 Task: Search one way flight ticket for 4 adults, 2 children, 2 infants in seat and 1 infant on lap in economy from Prescott: Prescott Municipal Airport (ernest A. Love Field) to Gillette: Gillette Campbell County Airport on 5-1-2023. Choice of flights is Emirates. Number of bags: 1 carry on bag. Price is upto 109000. Outbound departure time preference is 21:00.
Action: Mouse moved to (233, 215)
Screenshot: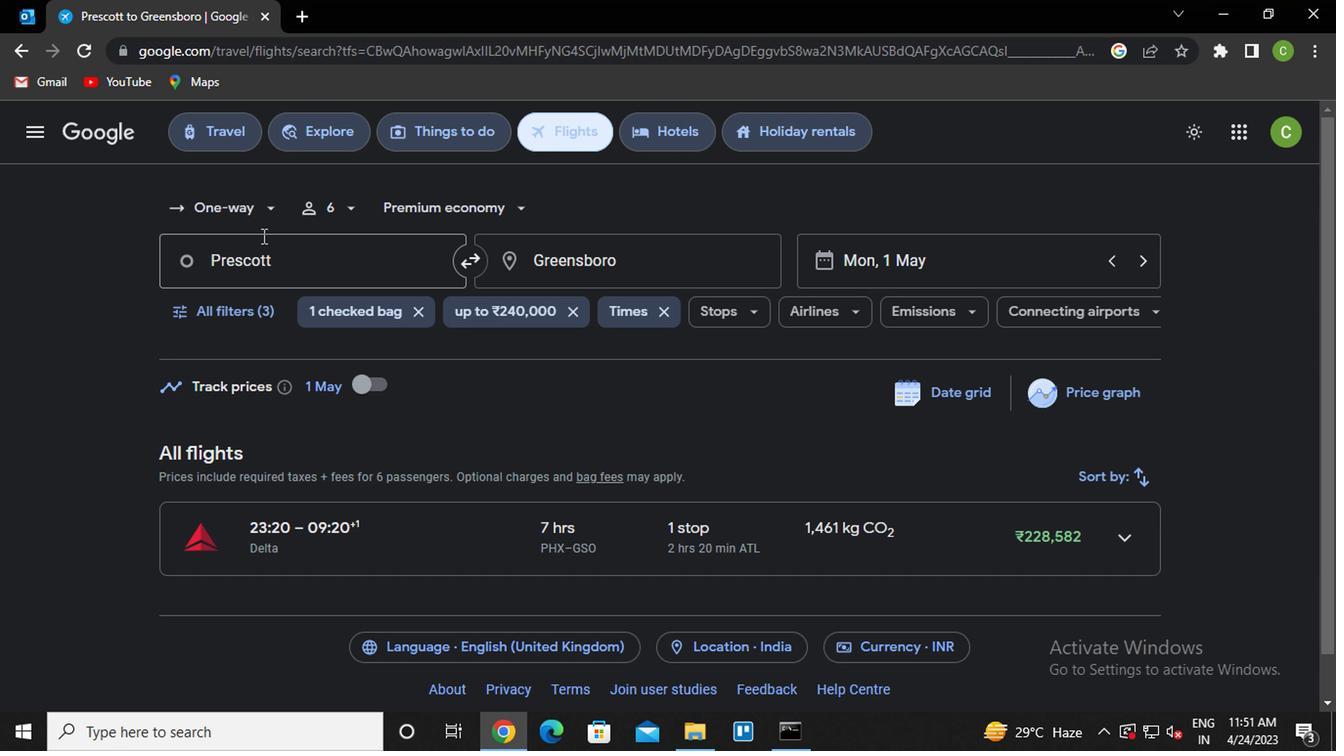 
Action: Mouse pressed left at (233, 215)
Screenshot: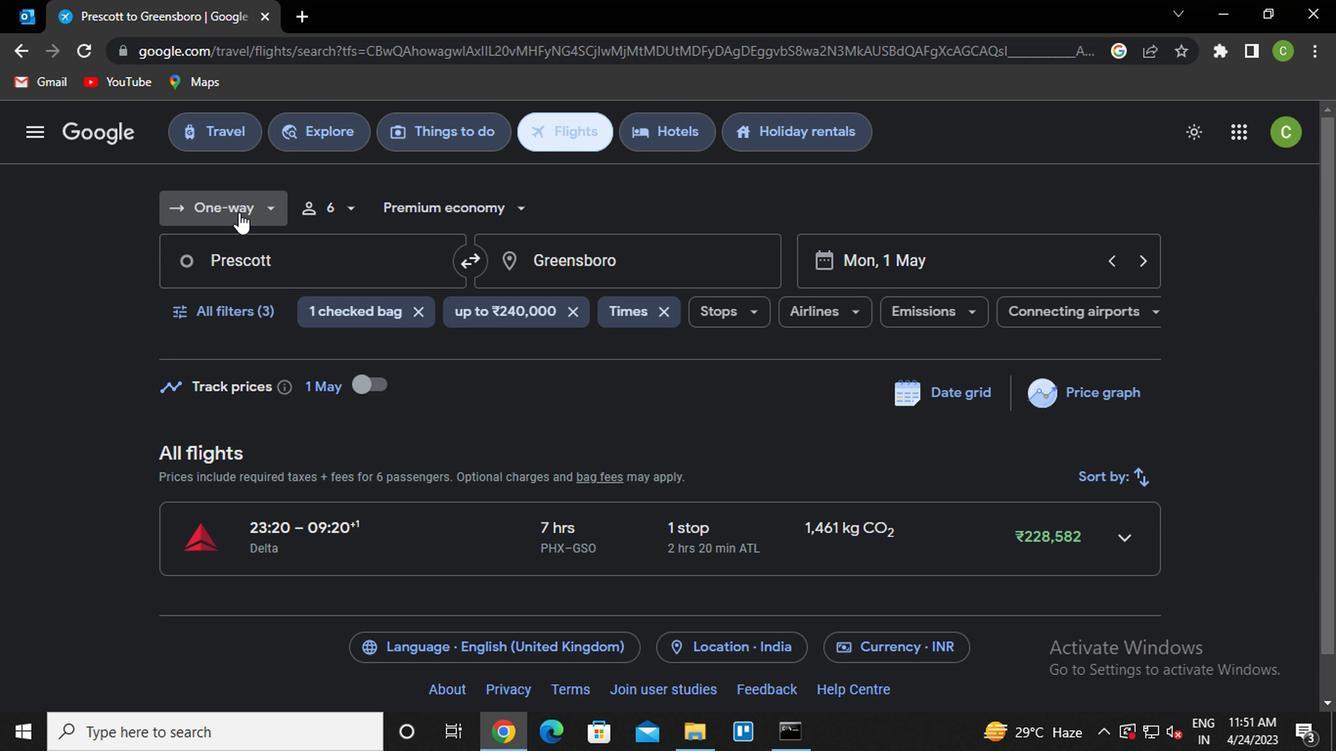 
Action: Mouse moved to (236, 288)
Screenshot: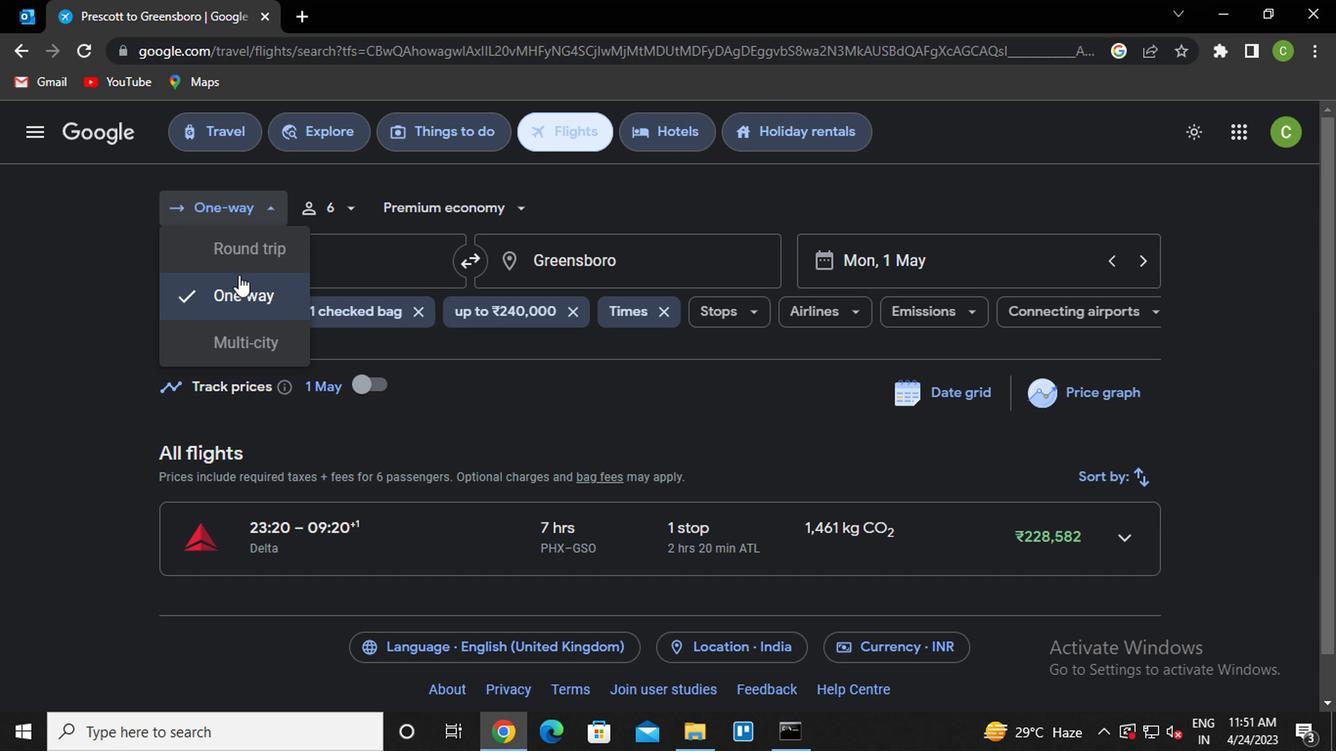 
Action: Mouse pressed left at (236, 288)
Screenshot: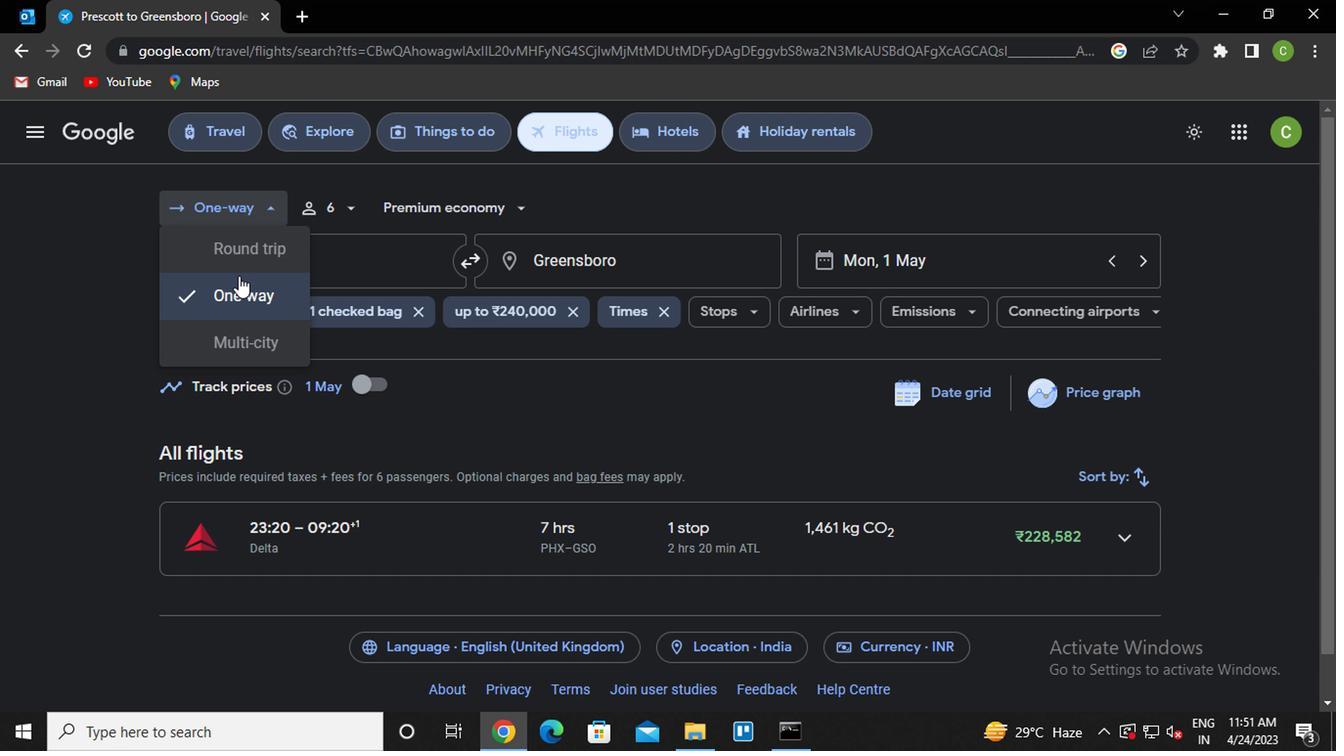
Action: Mouse moved to (337, 206)
Screenshot: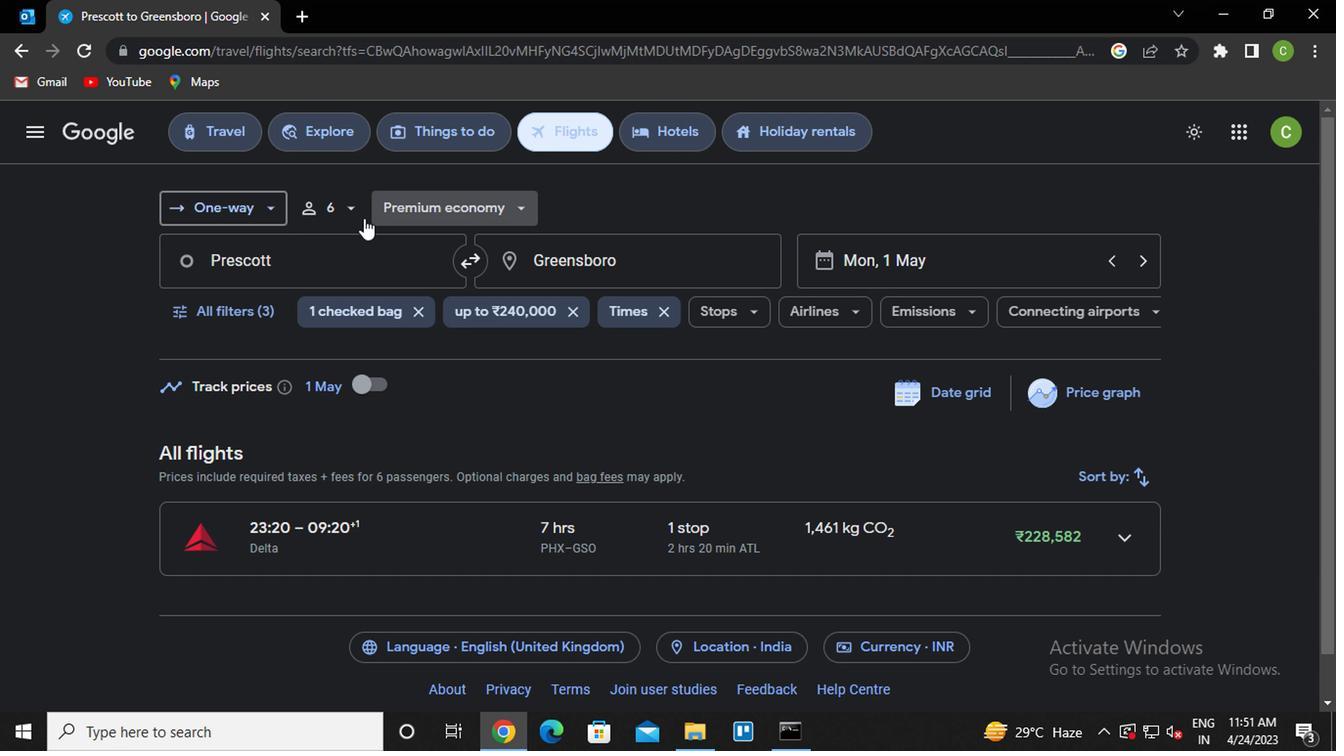 
Action: Mouse pressed left at (337, 206)
Screenshot: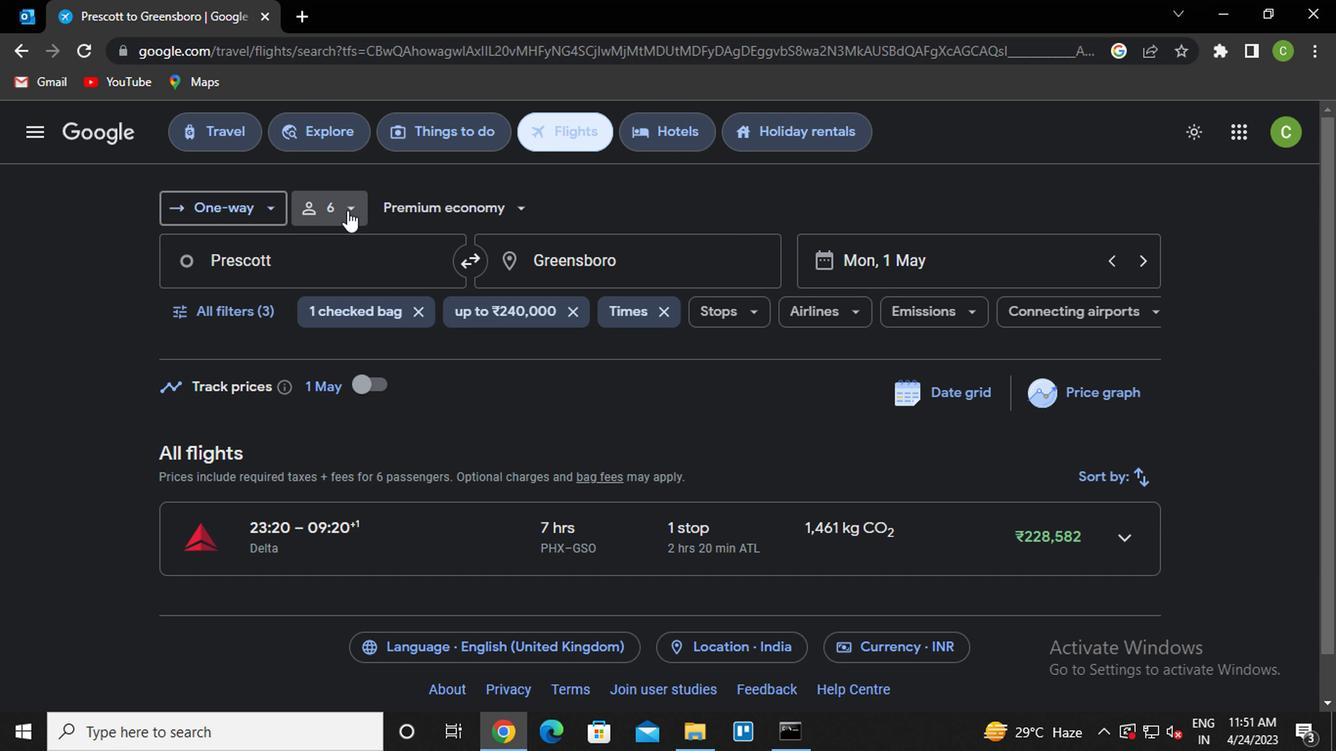 
Action: Mouse moved to (491, 263)
Screenshot: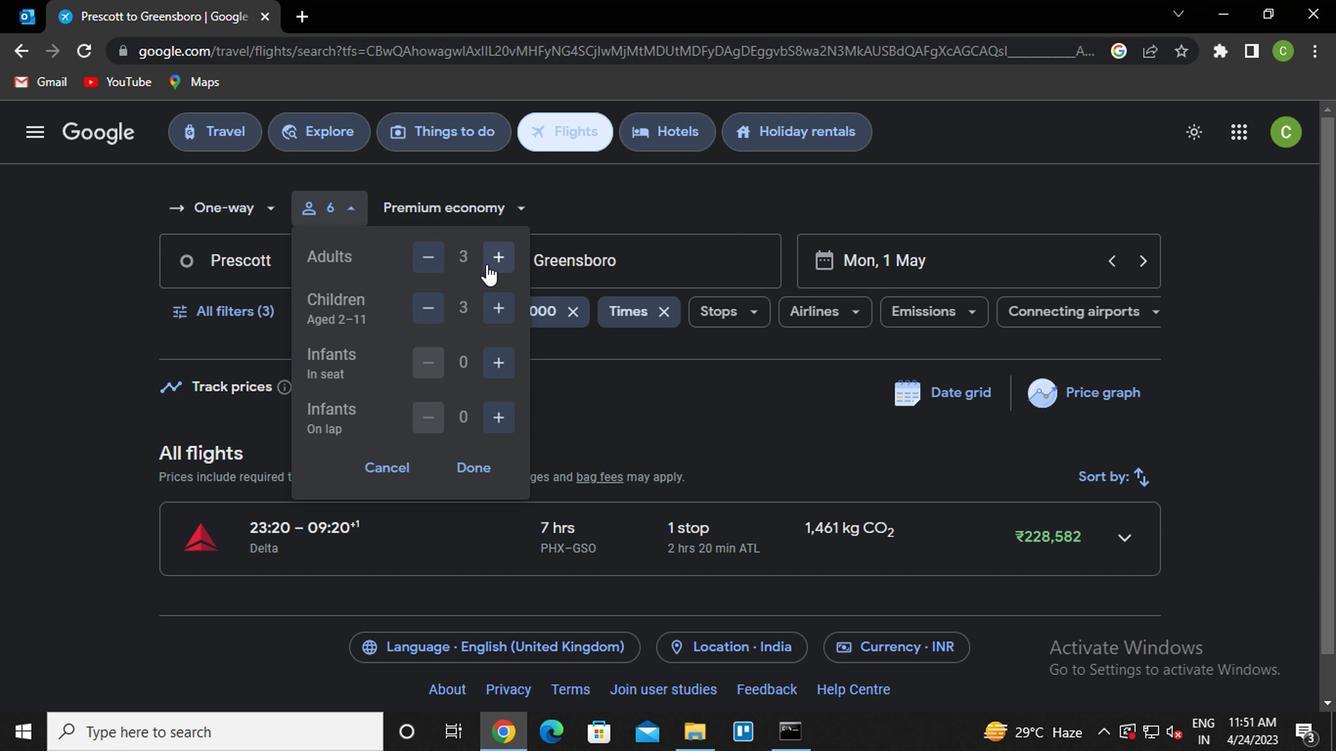 
Action: Mouse pressed left at (491, 263)
Screenshot: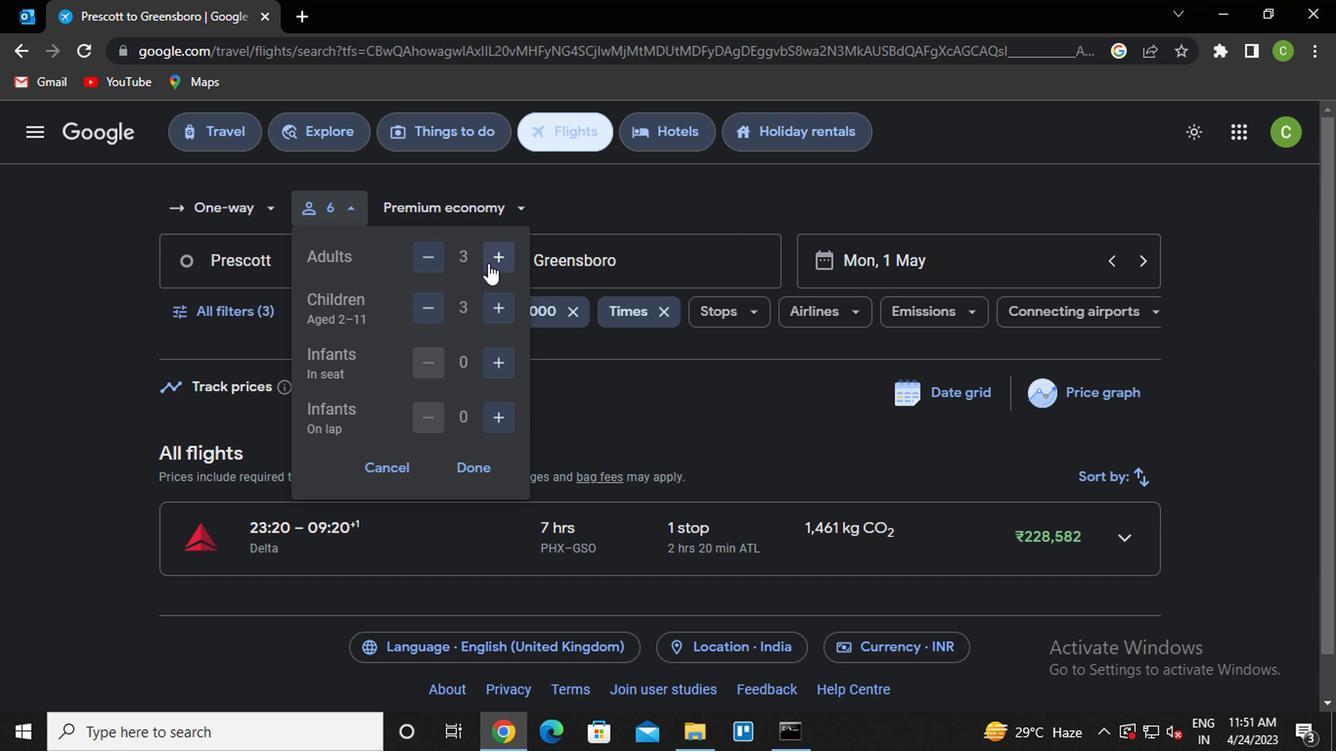 
Action: Mouse moved to (433, 311)
Screenshot: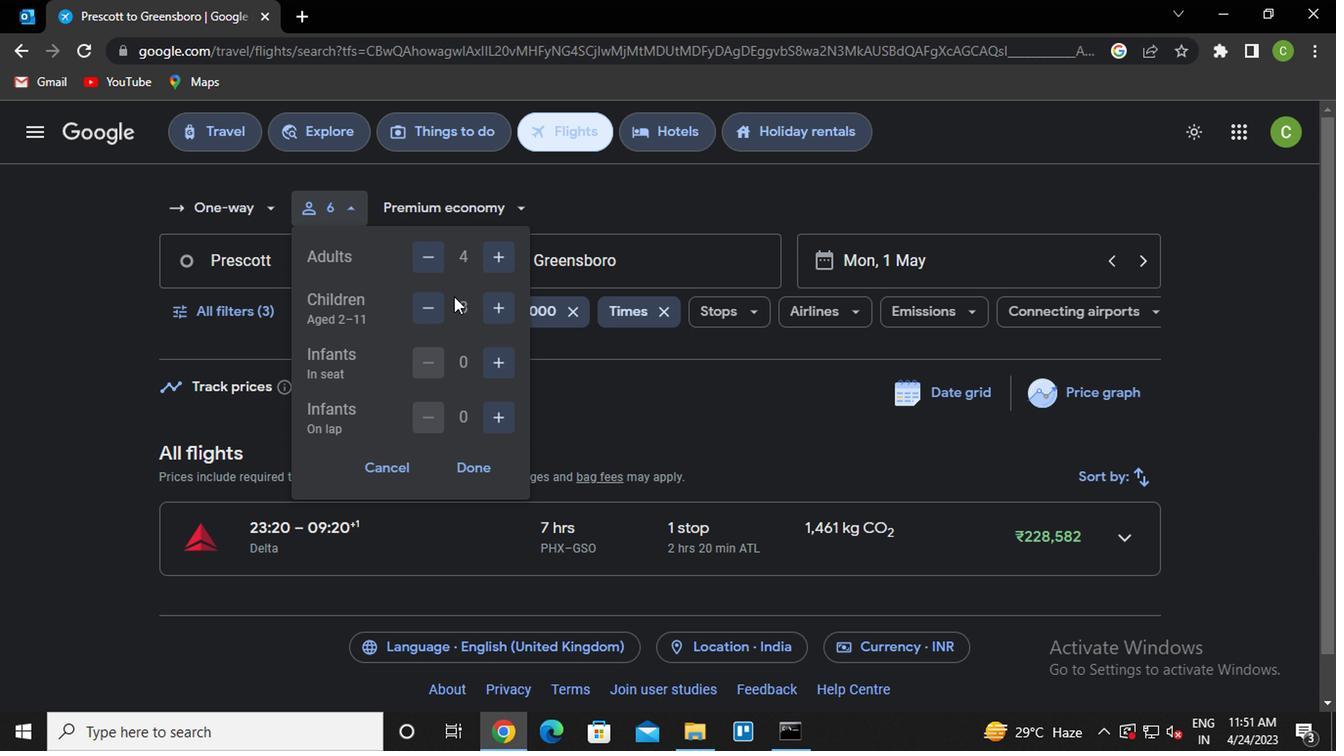 
Action: Mouse pressed left at (433, 311)
Screenshot: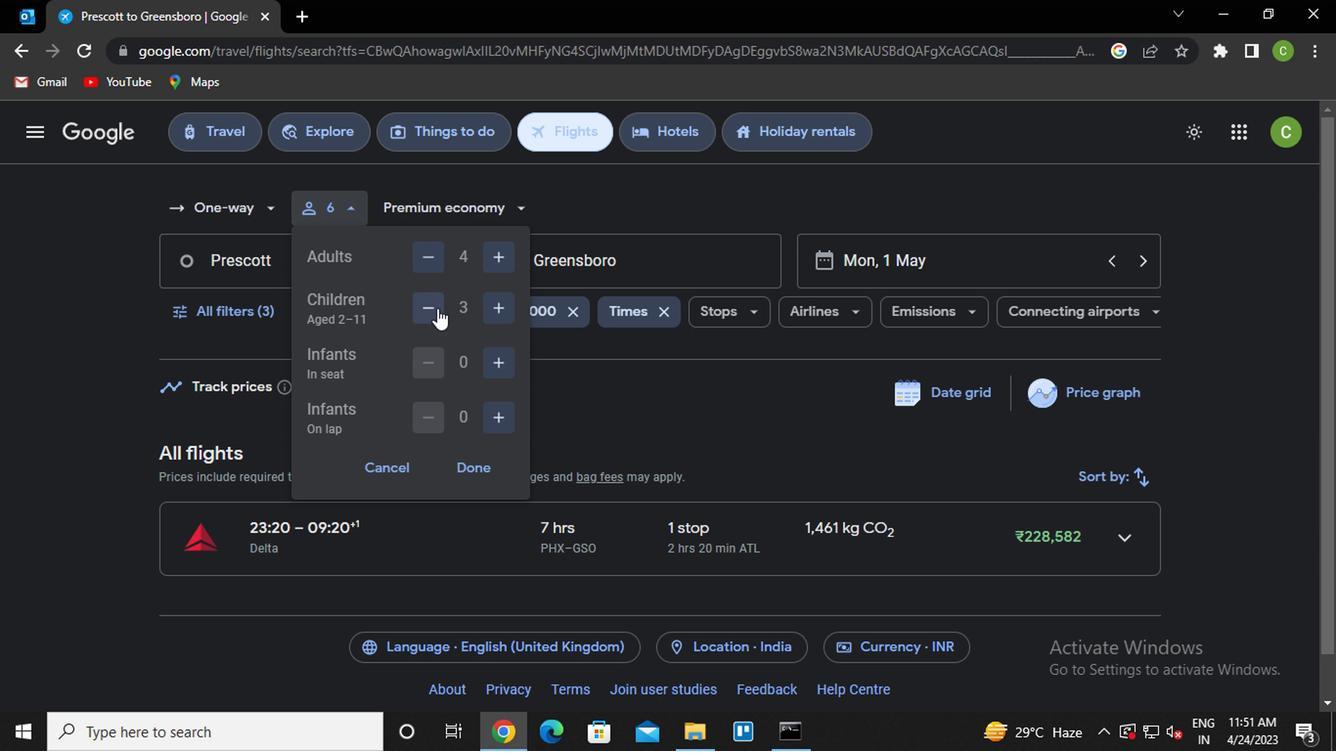 
Action: Mouse moved to (492, 369)
Screenshot: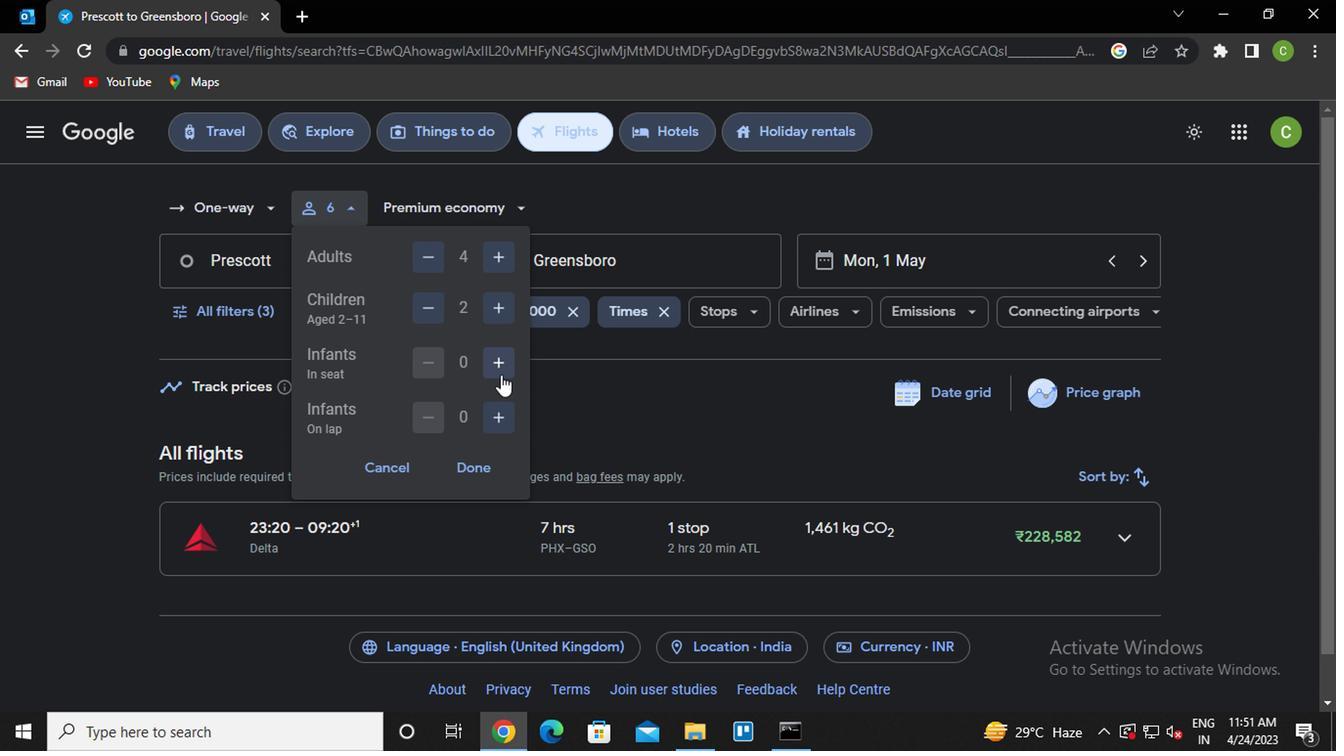 
Action: Mouse pressed left at (492, 369)
Screenshot: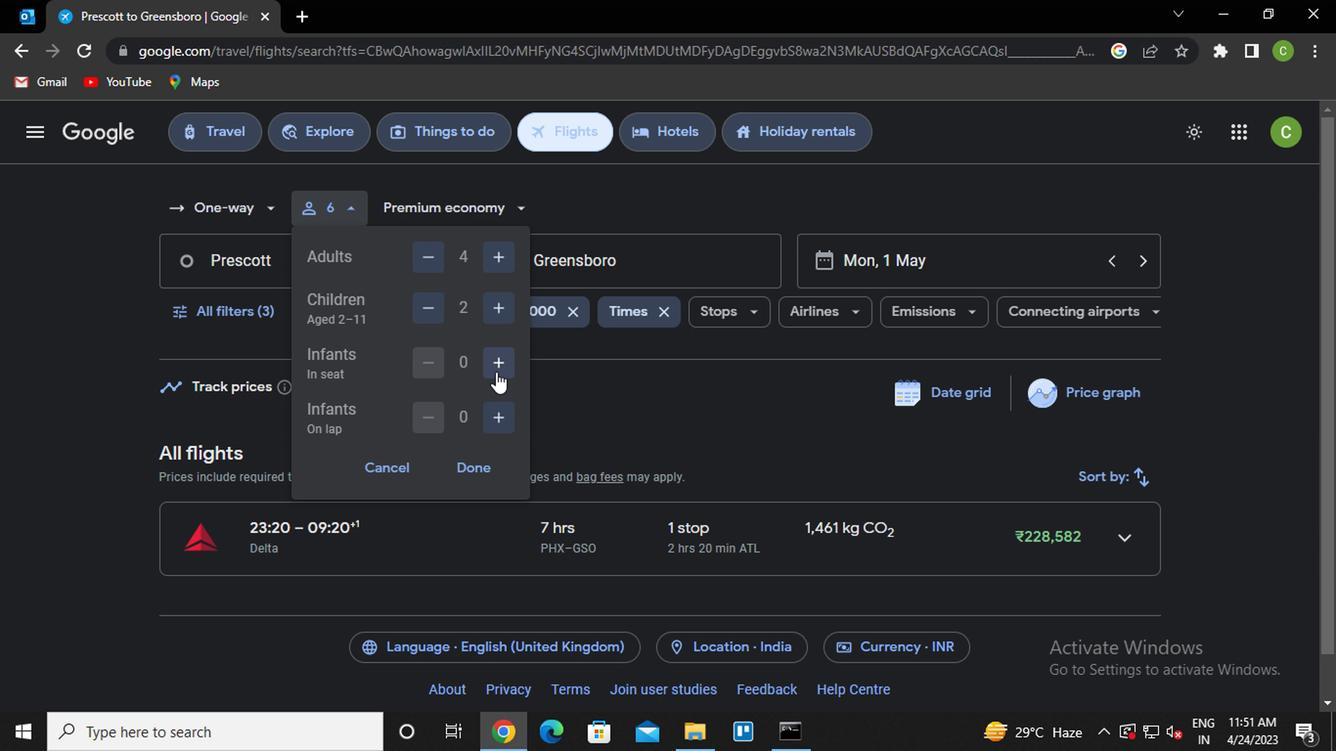 
Action: Mouse pressed left at (492, 369)
Screenshot: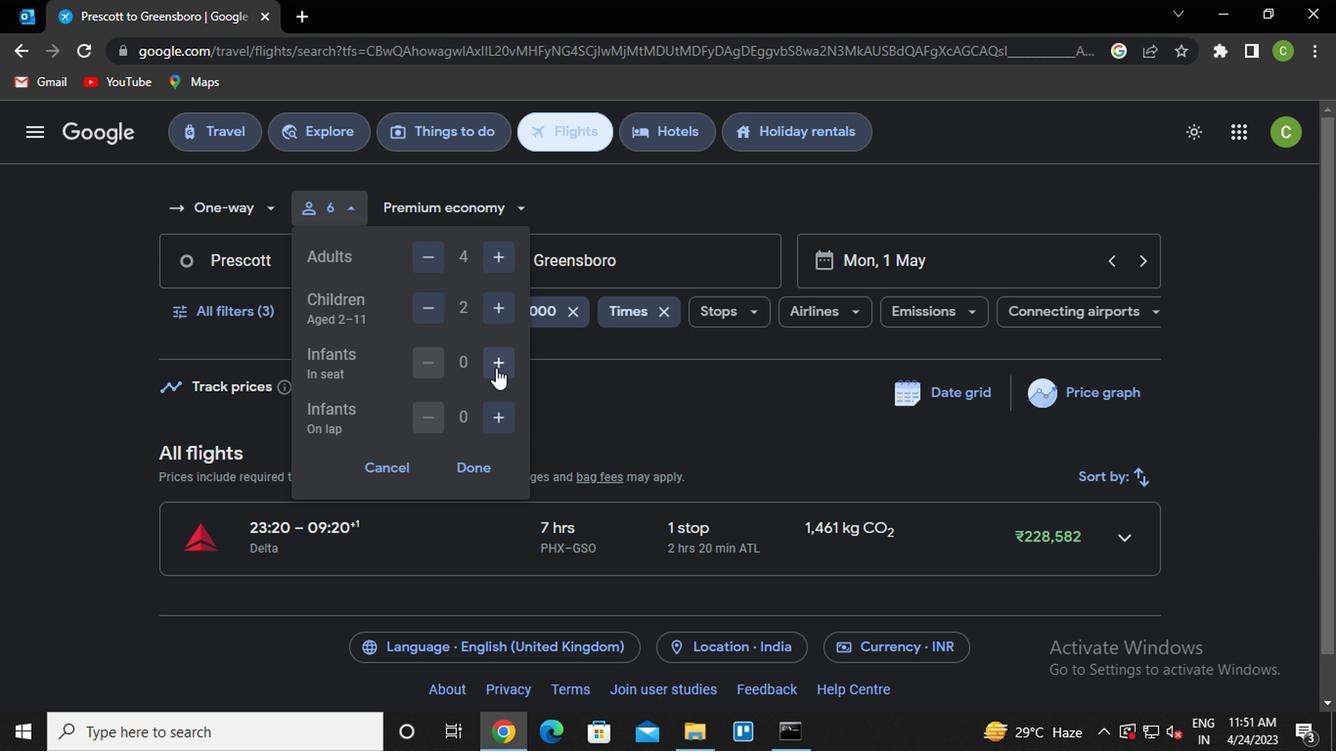 
Action: Mouse moved to (494, 410)
Screenshot: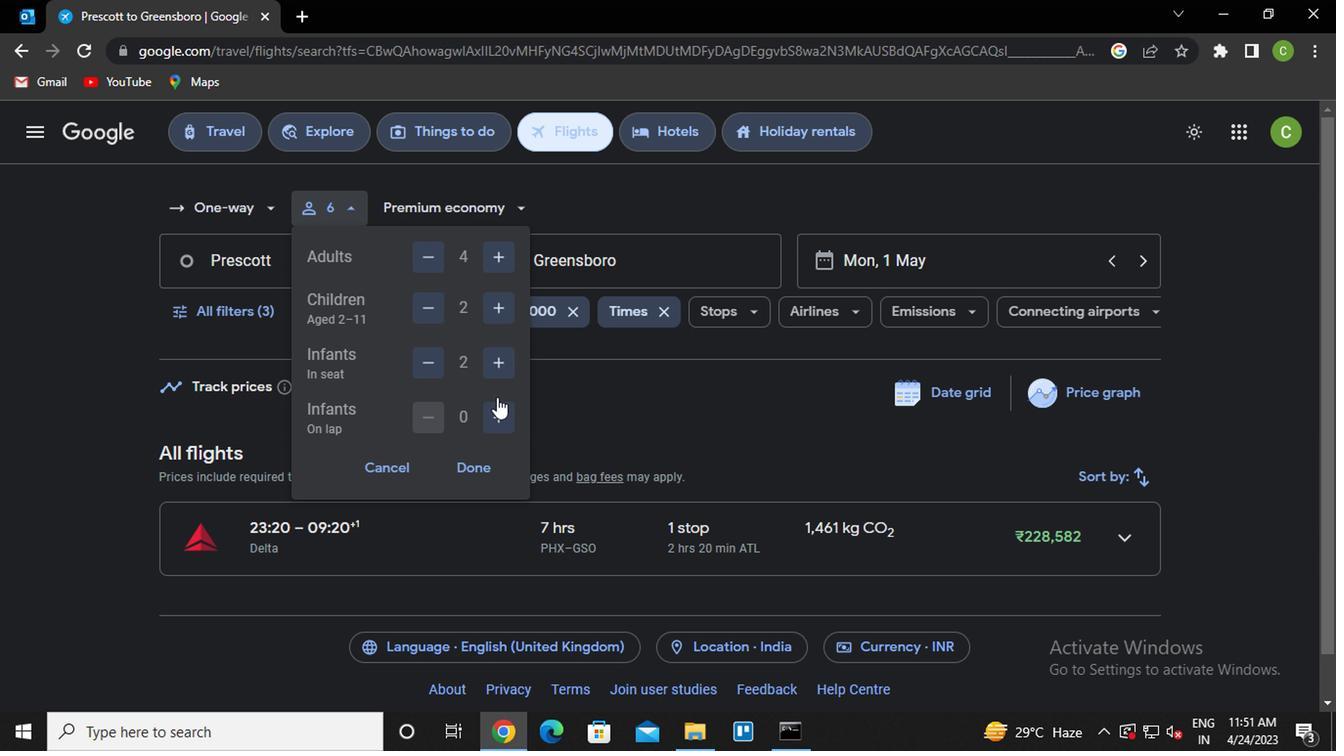
Action: Mouse pressed left at (494, 410)
Screenshot: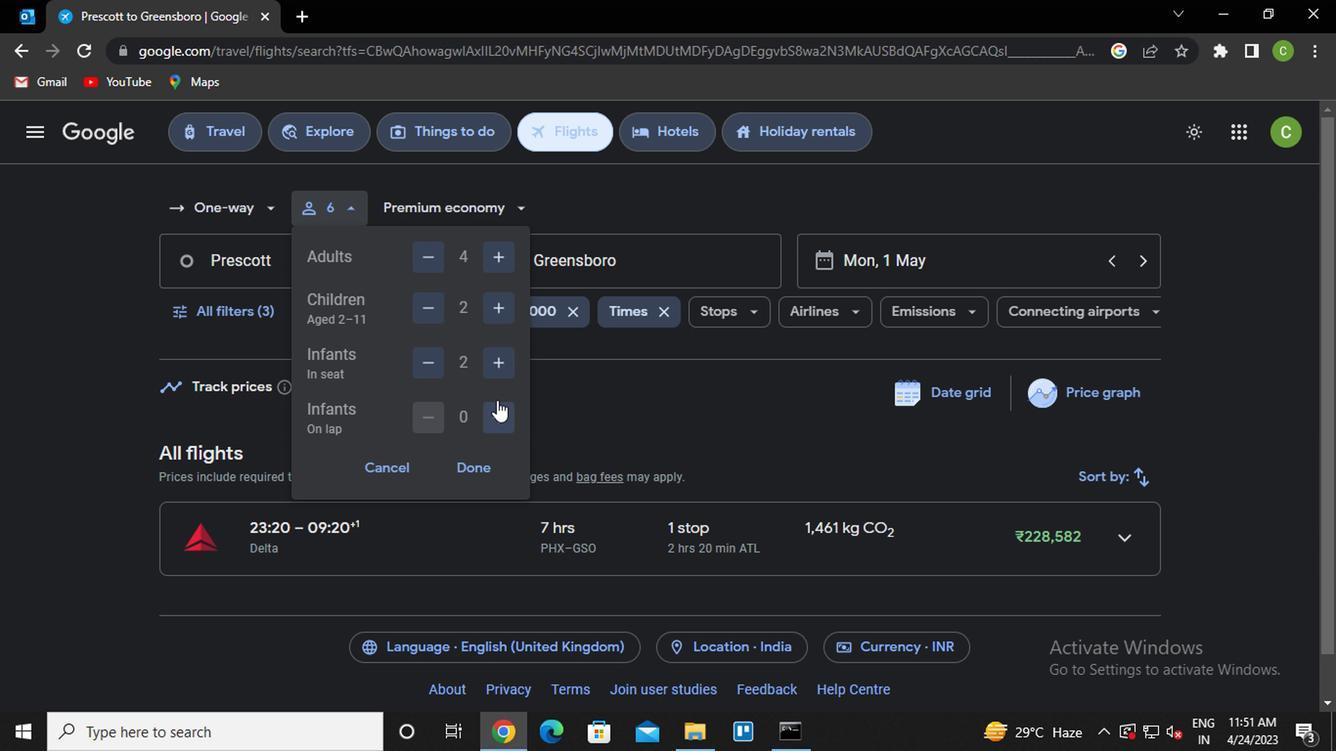 
Action: Mouse moved to (472, 468)
Screenshot: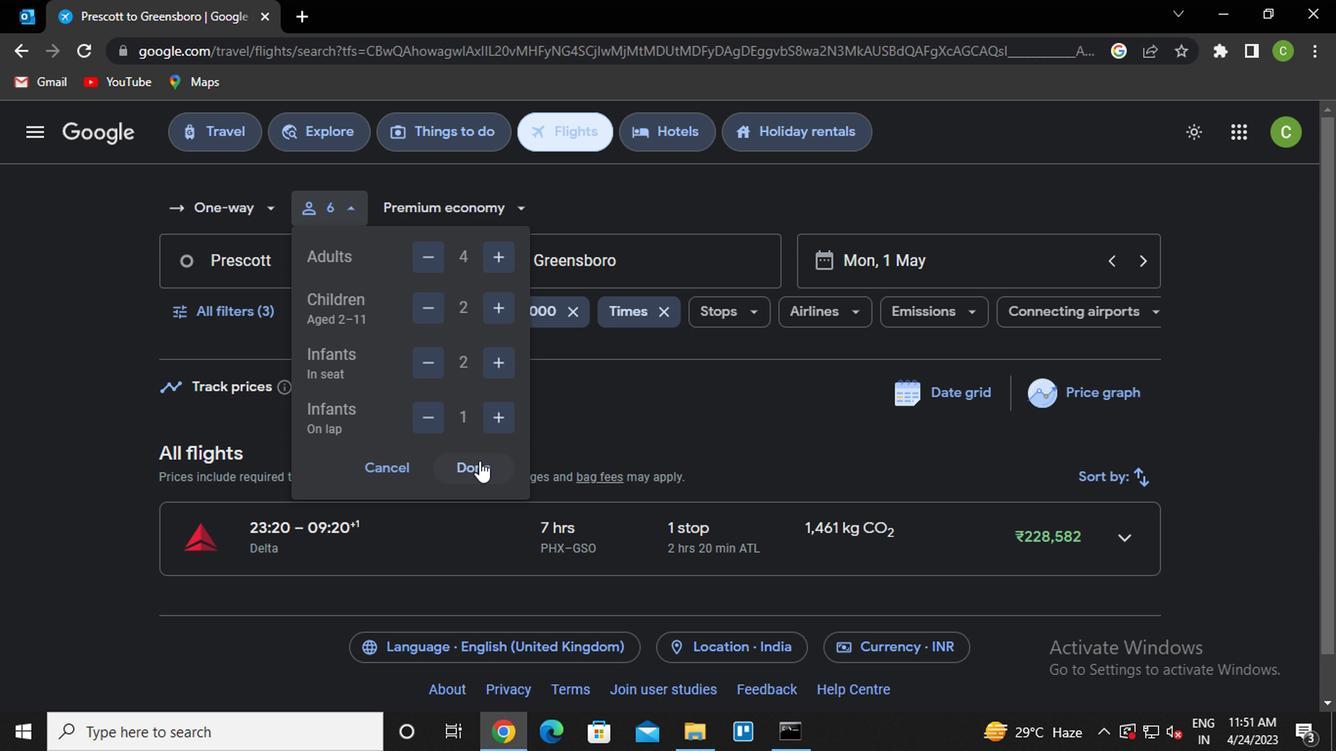 
Action: Mouse pressed left at (472, 468)
Screenshot: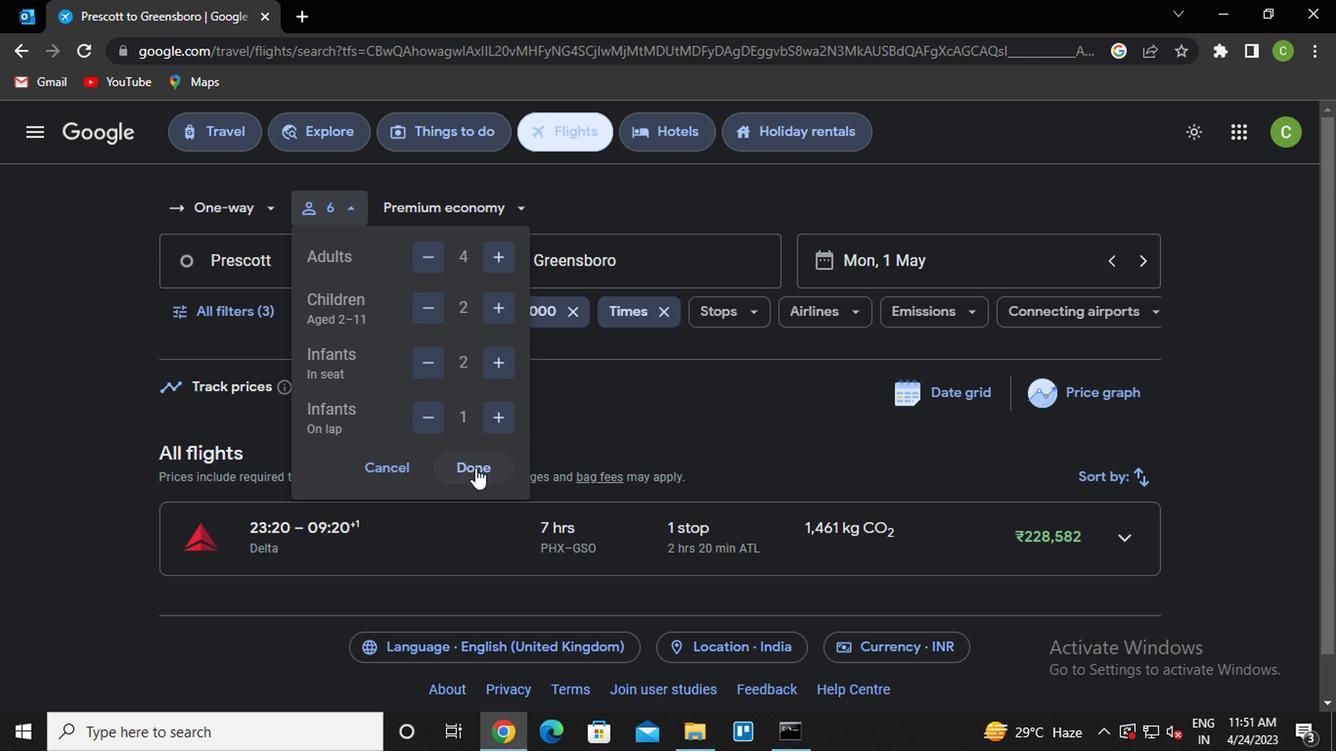 
Action: Mouse moved to (320, 277)
Screenshot: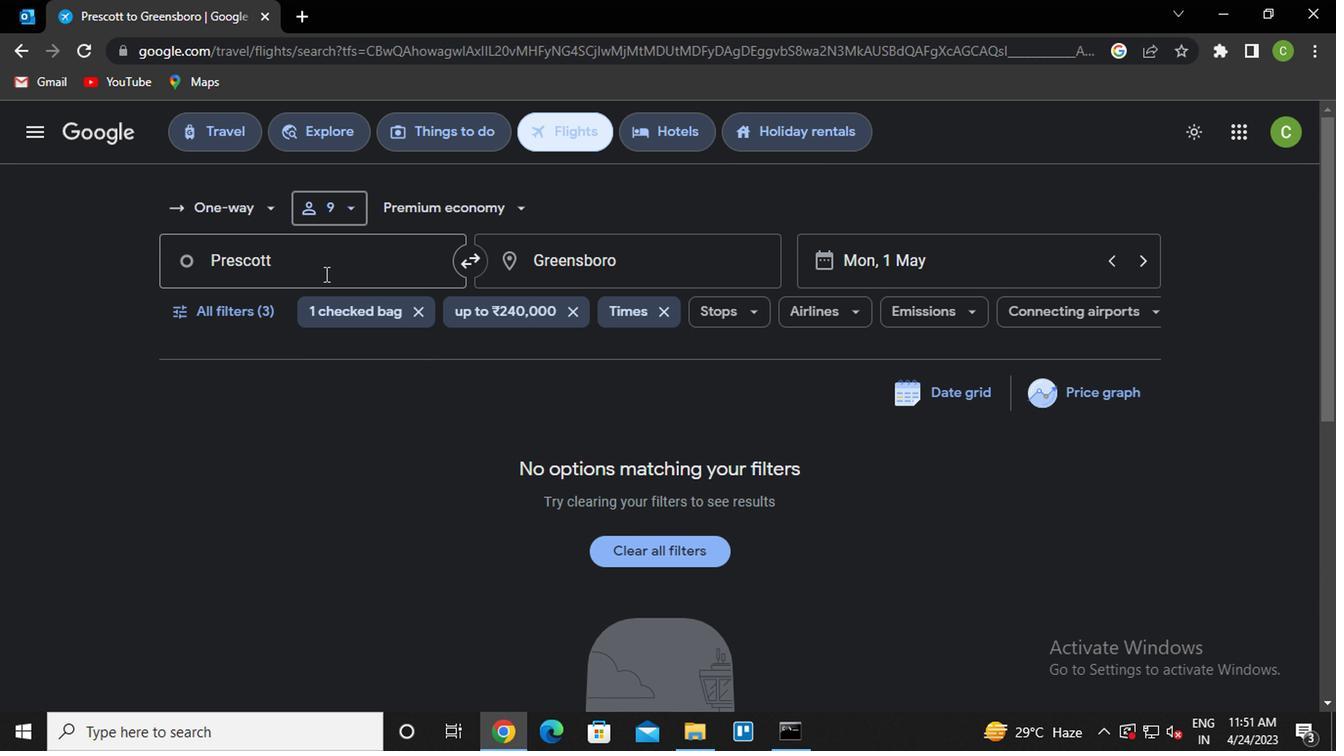 
Action: Mouse pressed left at (320, 277)
Screenshot: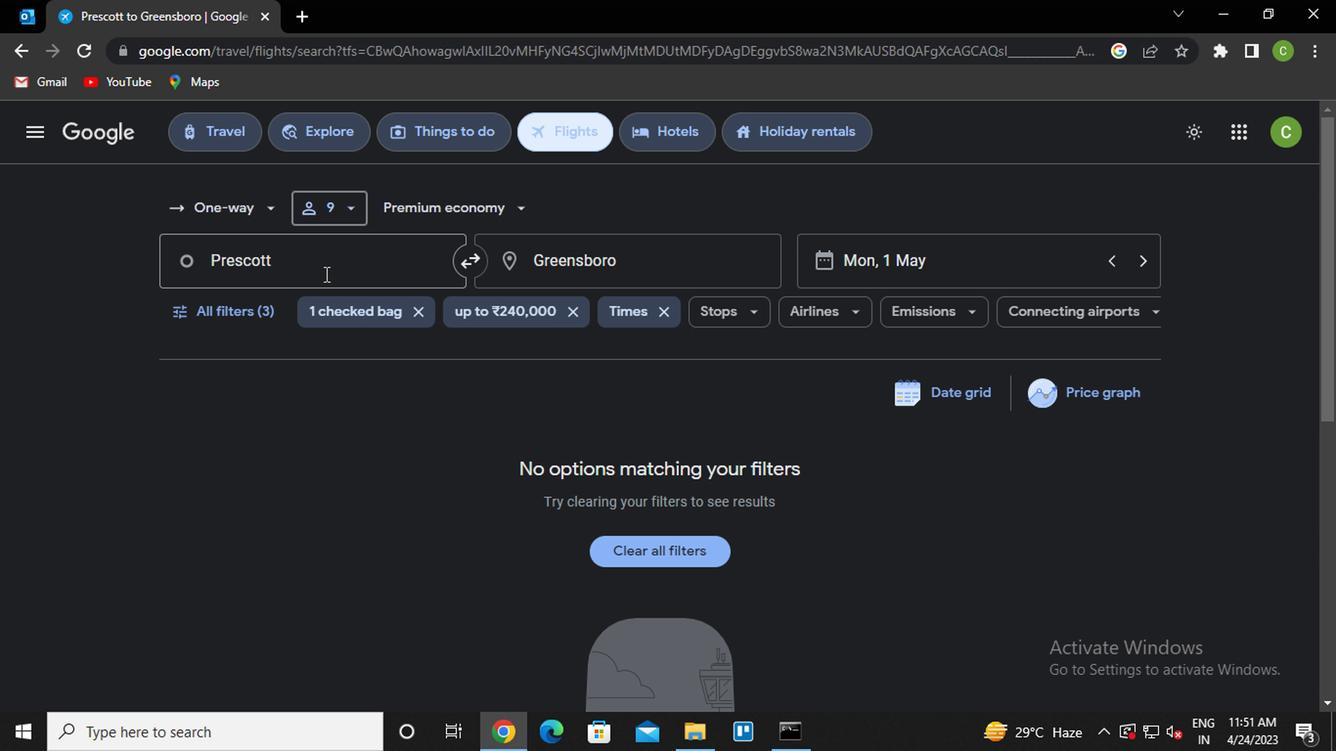 
Action: Mouse moved to (325, 270)
Screenshot: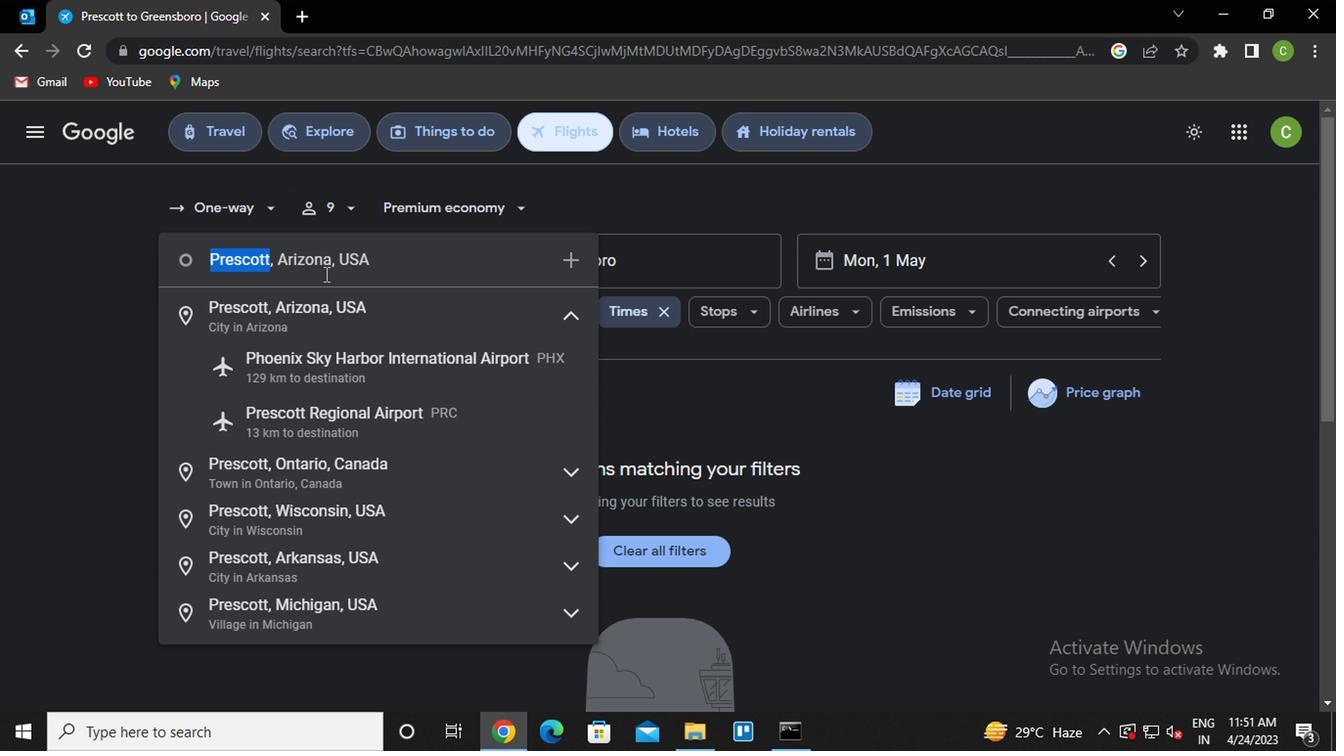 
Action: Mouse pressed left at (325, 270)
Screenshot: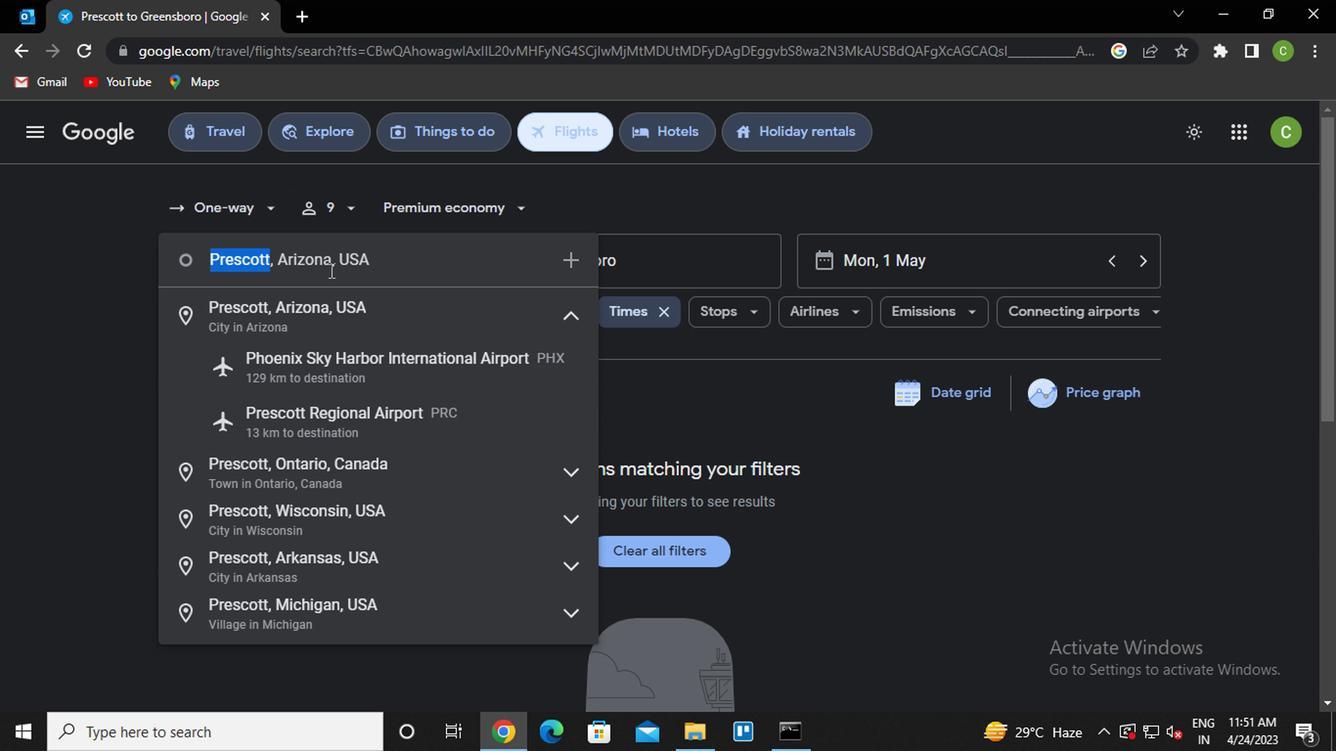 
Action: Mouse moved to (373, 266)
Screenshot: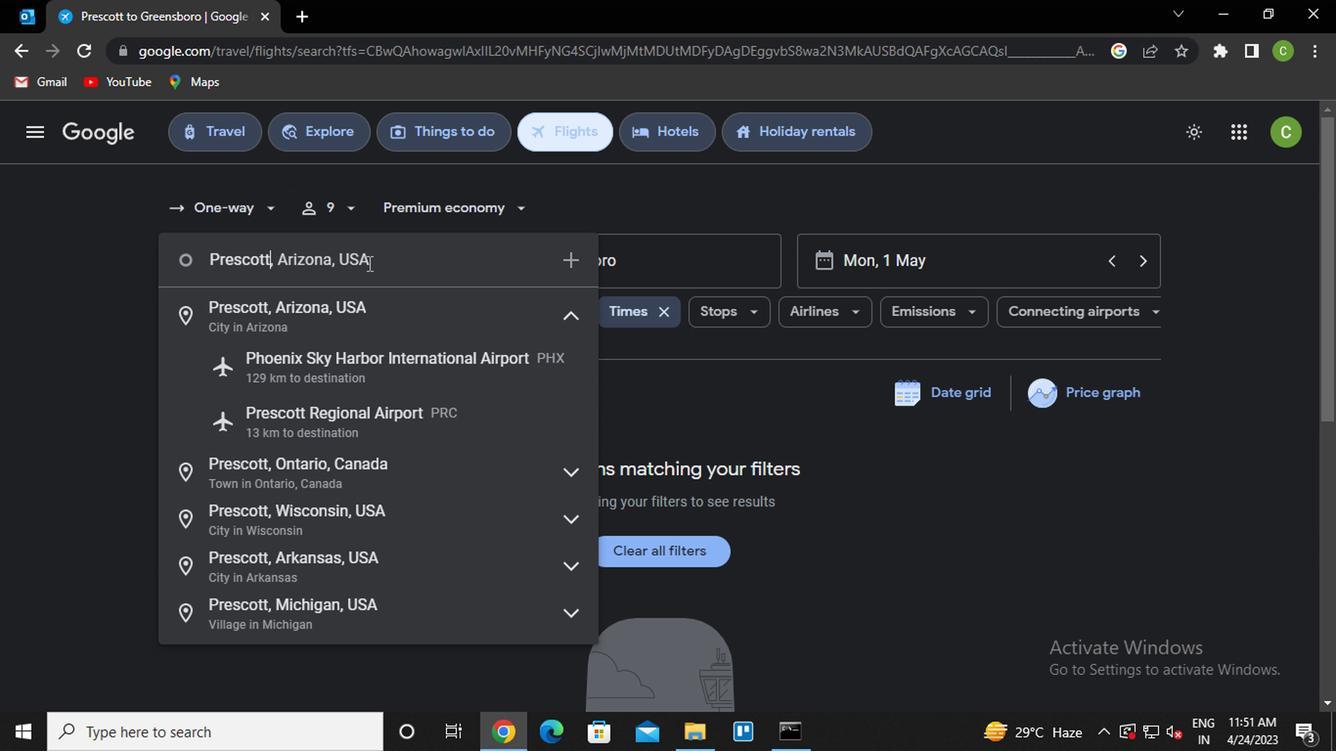 
Action: Key pressed <Key.enter>
Screenshot: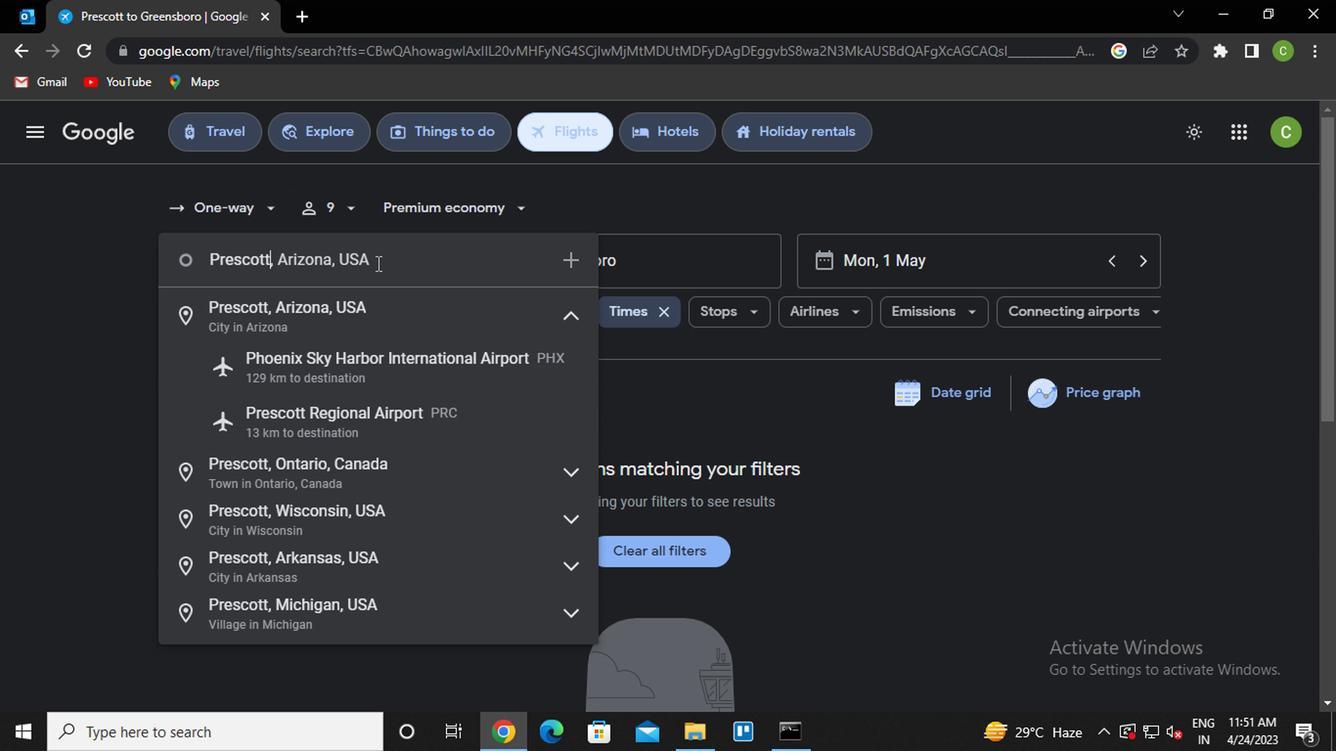 
Action: Mouse moved to (624, 262)
Screenshot: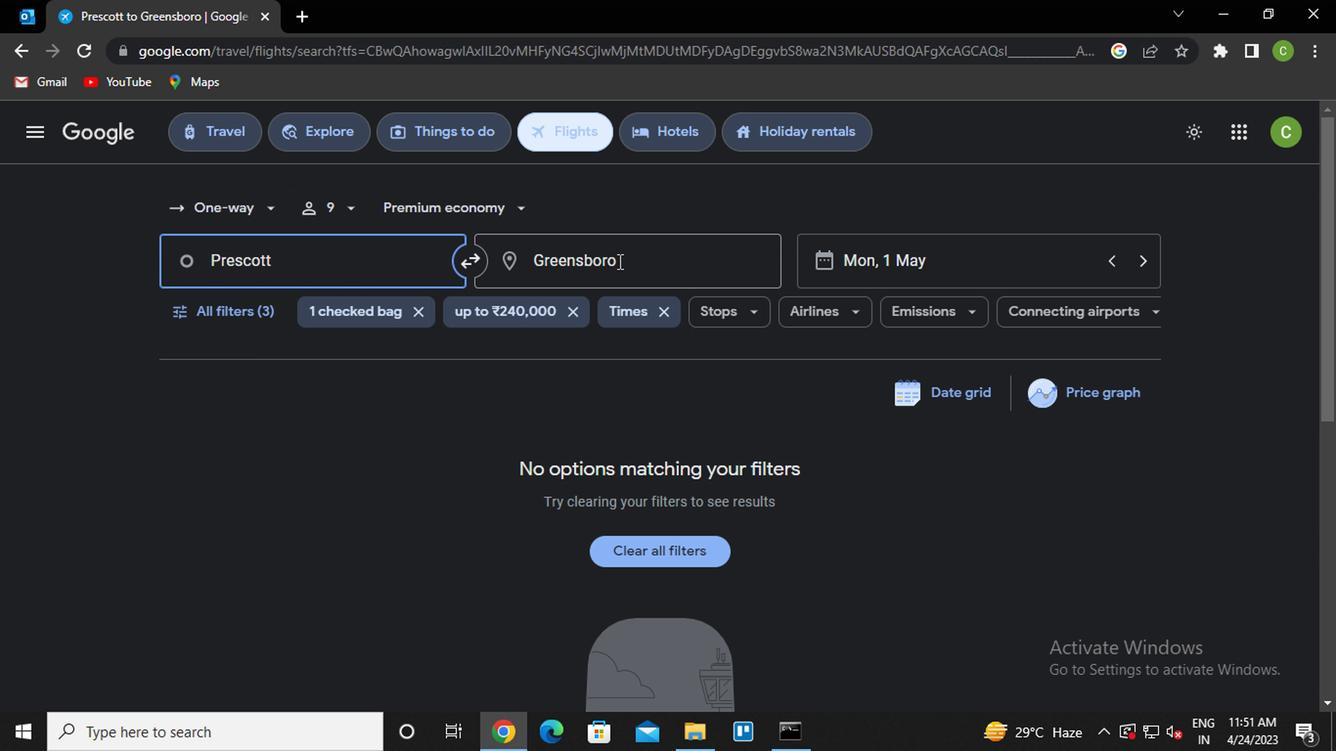 
Action: Mouse pressed left at (624, 262)
Screenshot: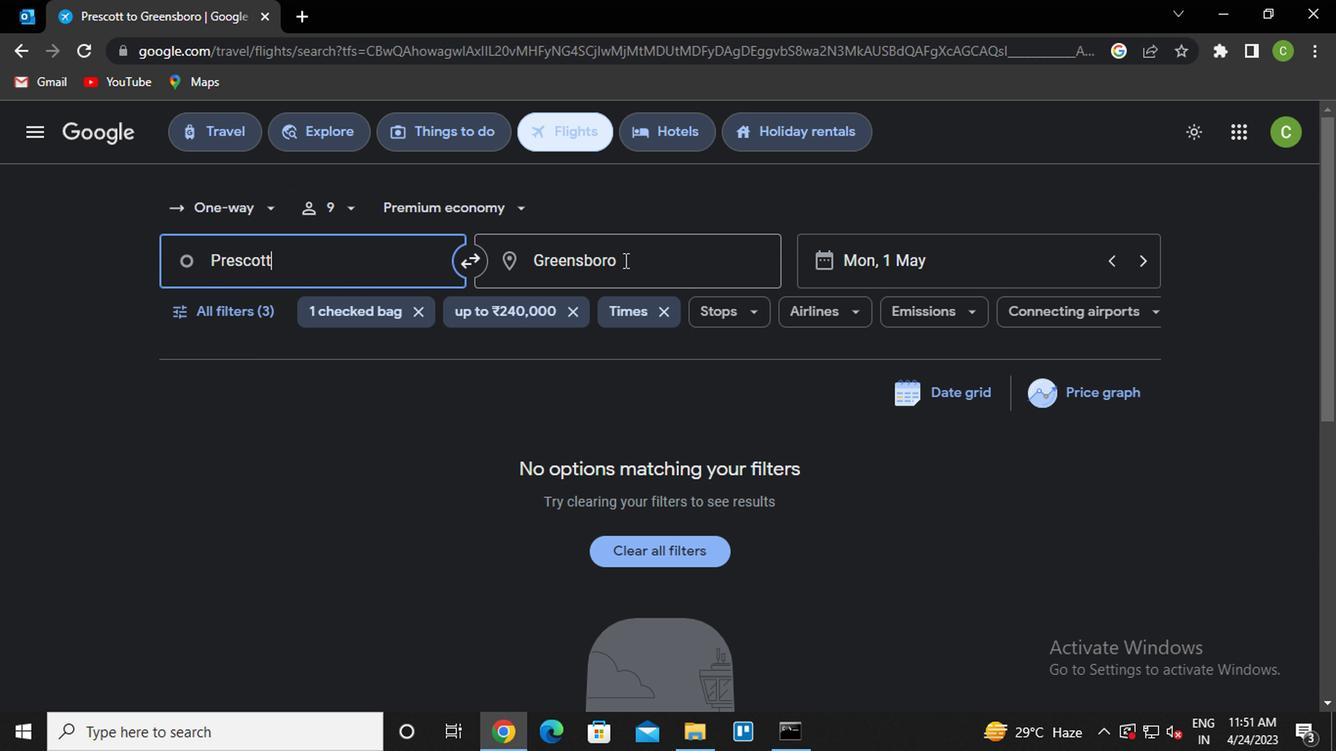
Action: Key pressed <Key.backspace><Key.caps_lock>g<Key.caps_lock>illette<Key.down><Key.enter>
Screenshot: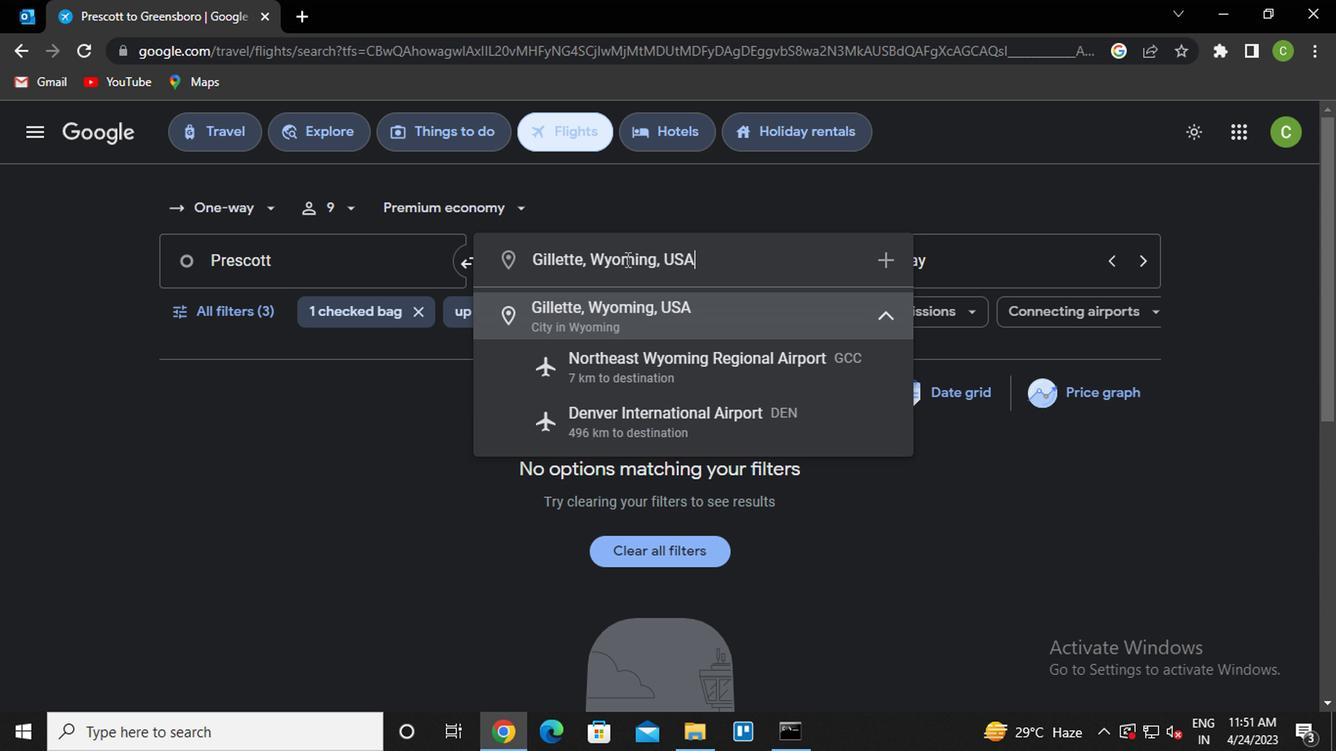 
Action: Mouse moved to (238, 312)
Screenshot: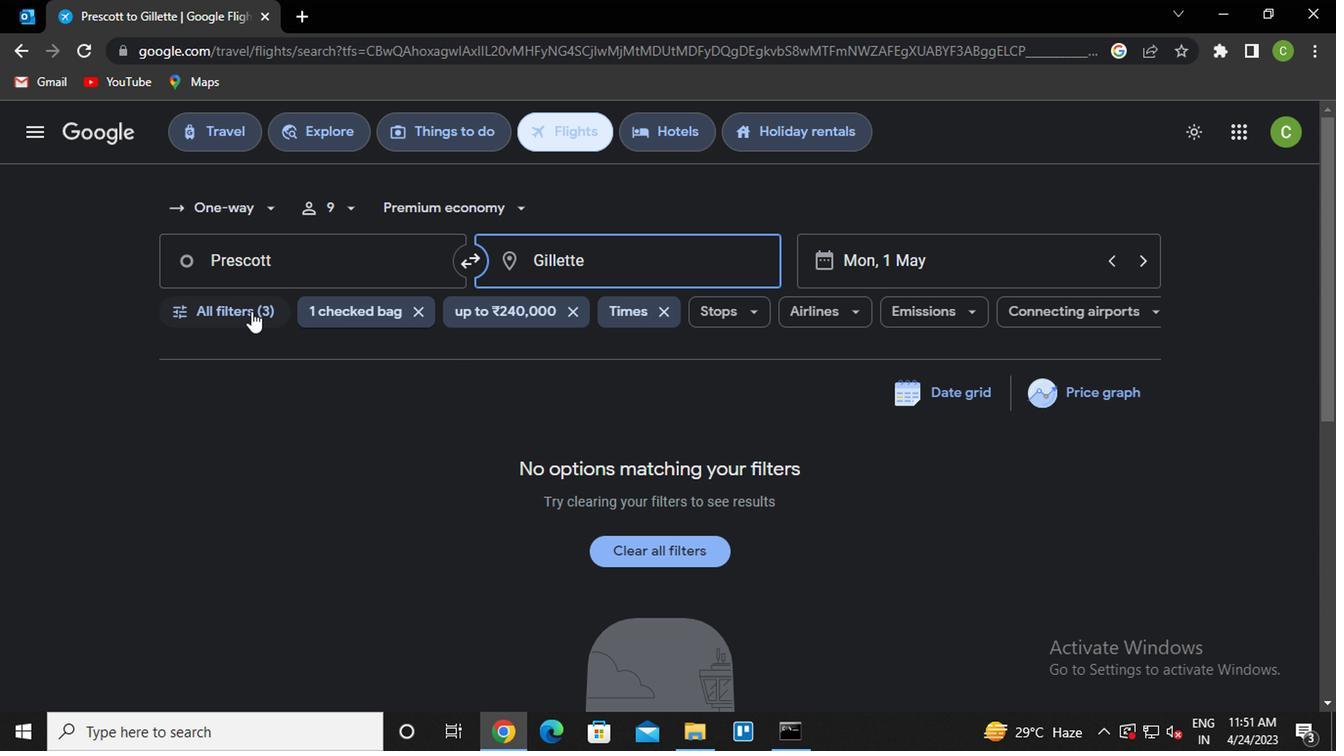 
Action: Mouse pressed left at (238, 312)
Screenshot: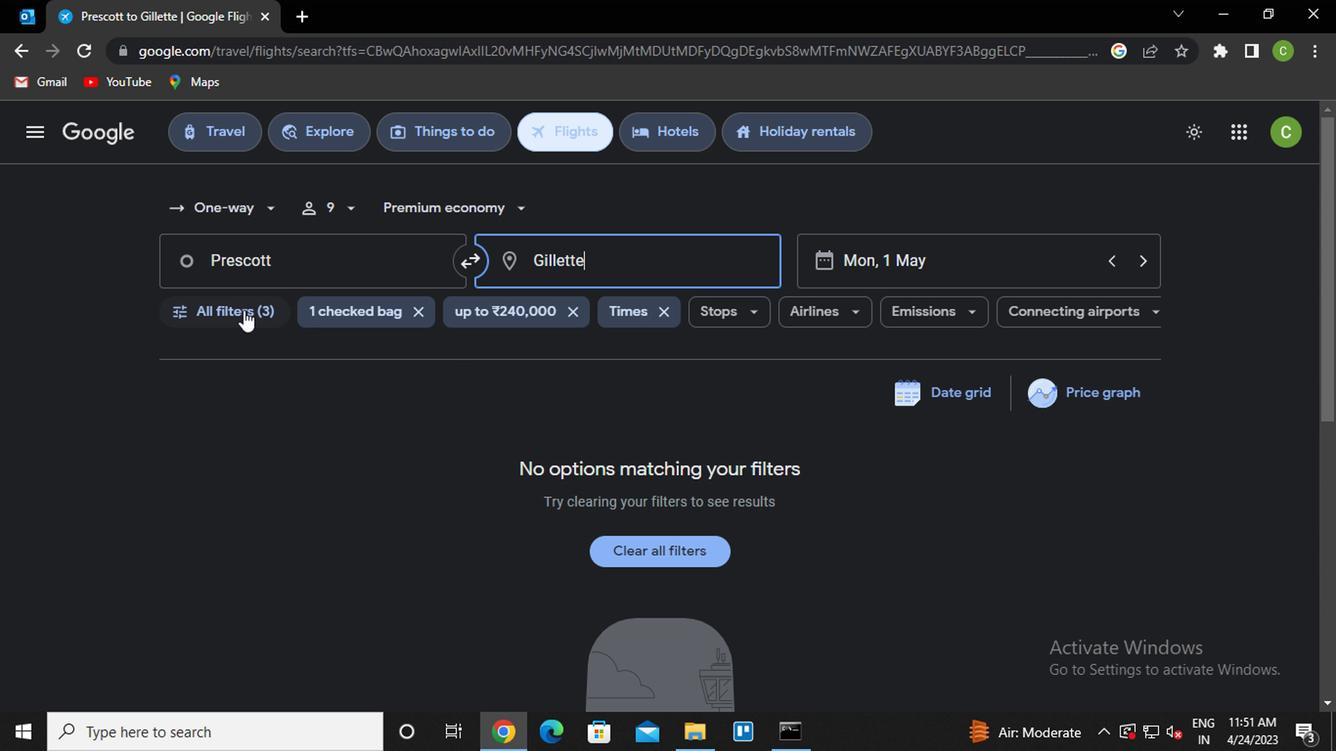 
Action: Mouse moved to (334, 536)
Screenshot: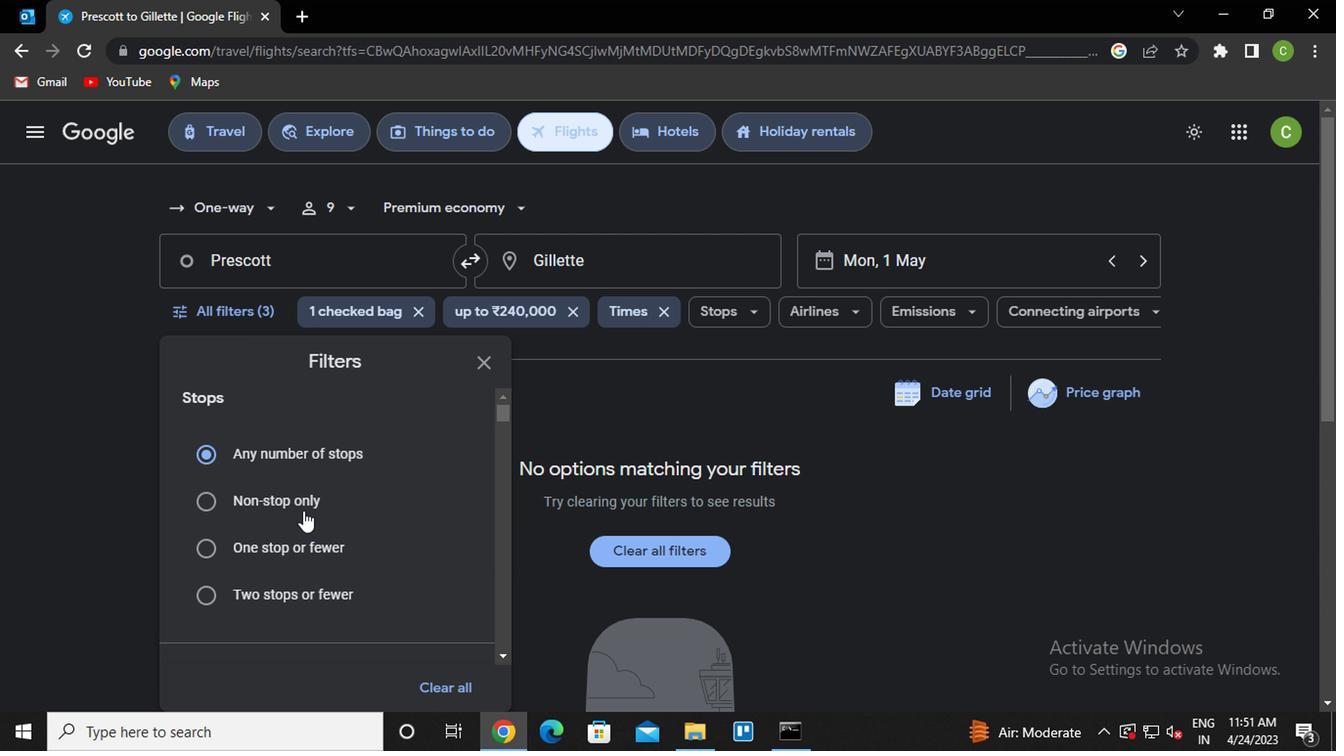 
Action: Mouse scrolled (334, 536) with delta (0, 0)
Screenshot: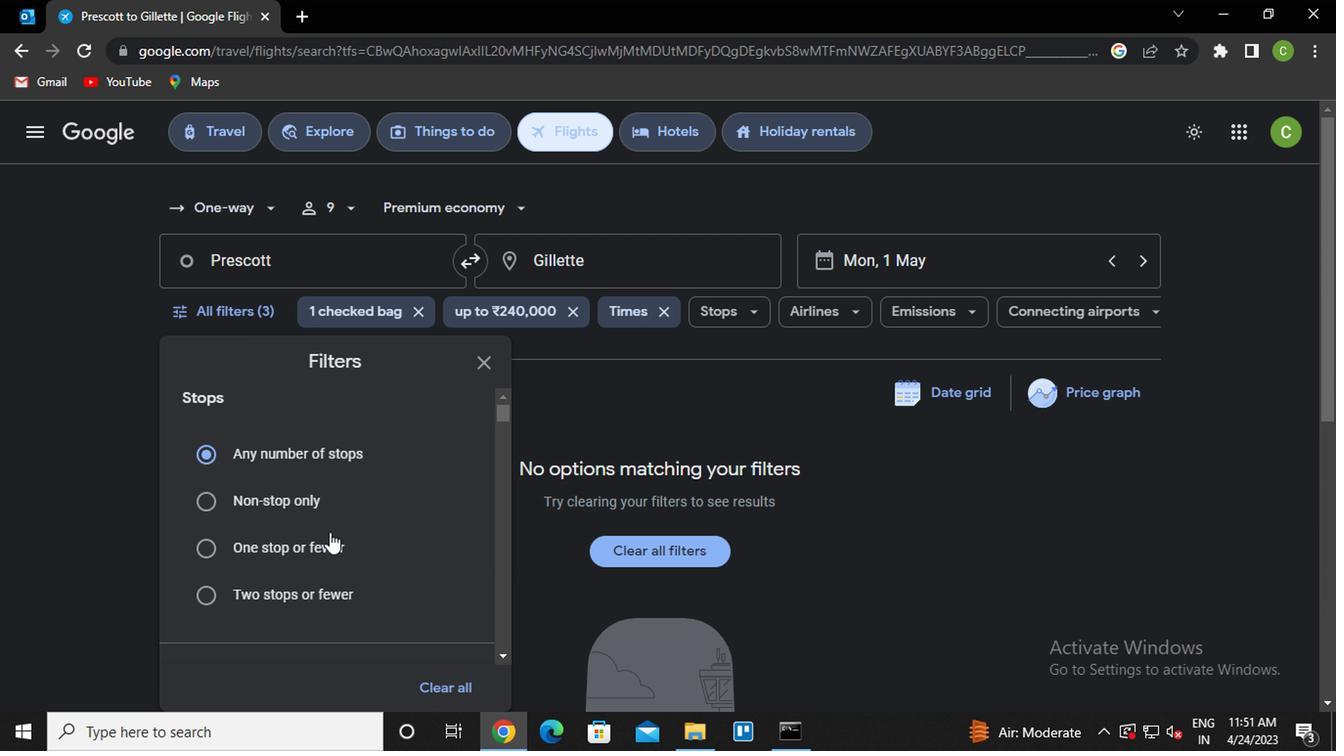 
Action: Mouse moved to (334, 536)
Screenshot: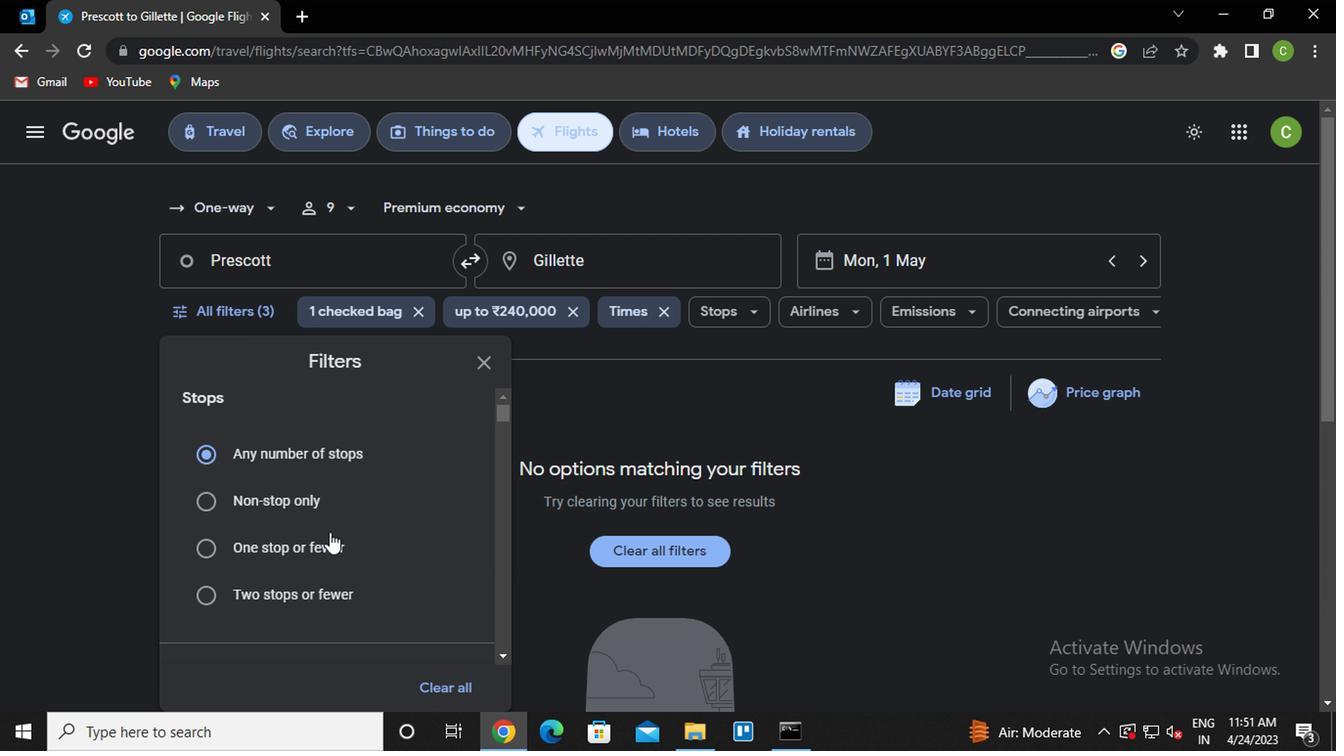 
Action: Mouse scrolled (334, 534) with delta (0, -1)
Screenshot: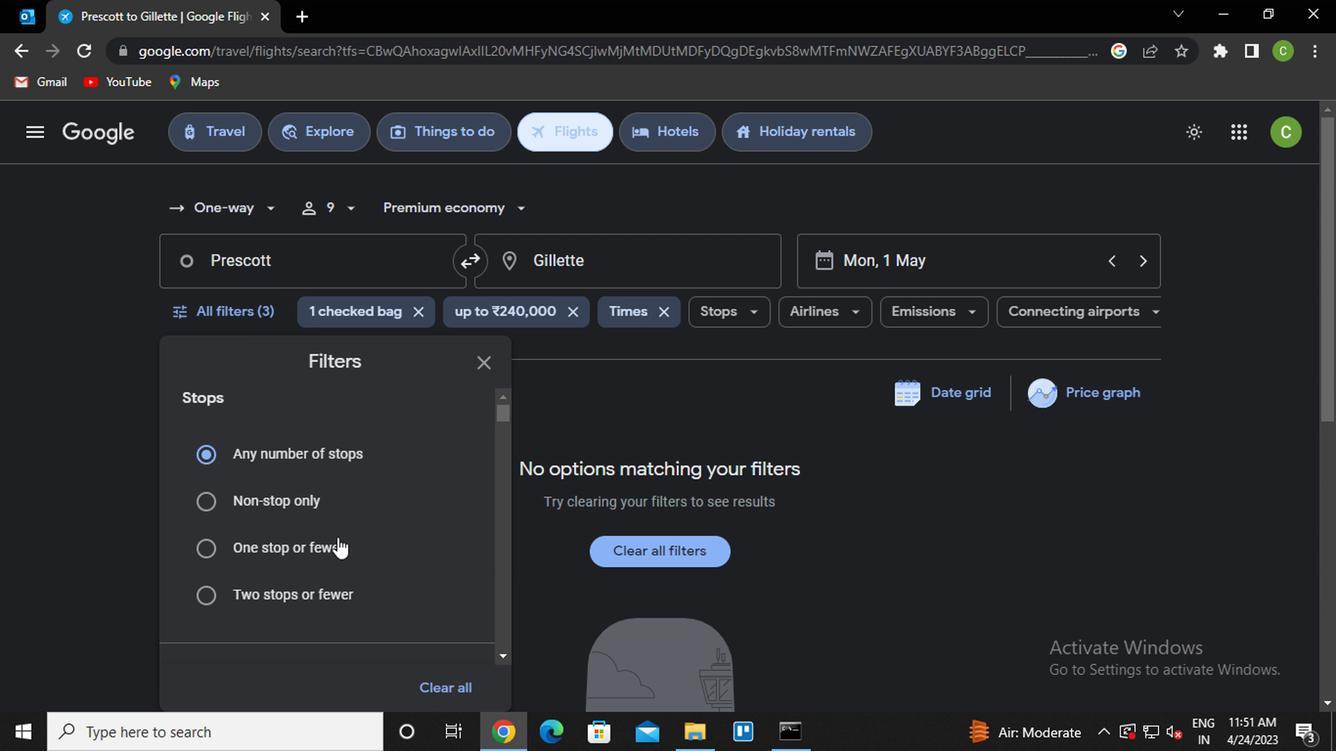 
Action: Mouse scrolled (334, 534) with delta (0, -1)
Screenshot: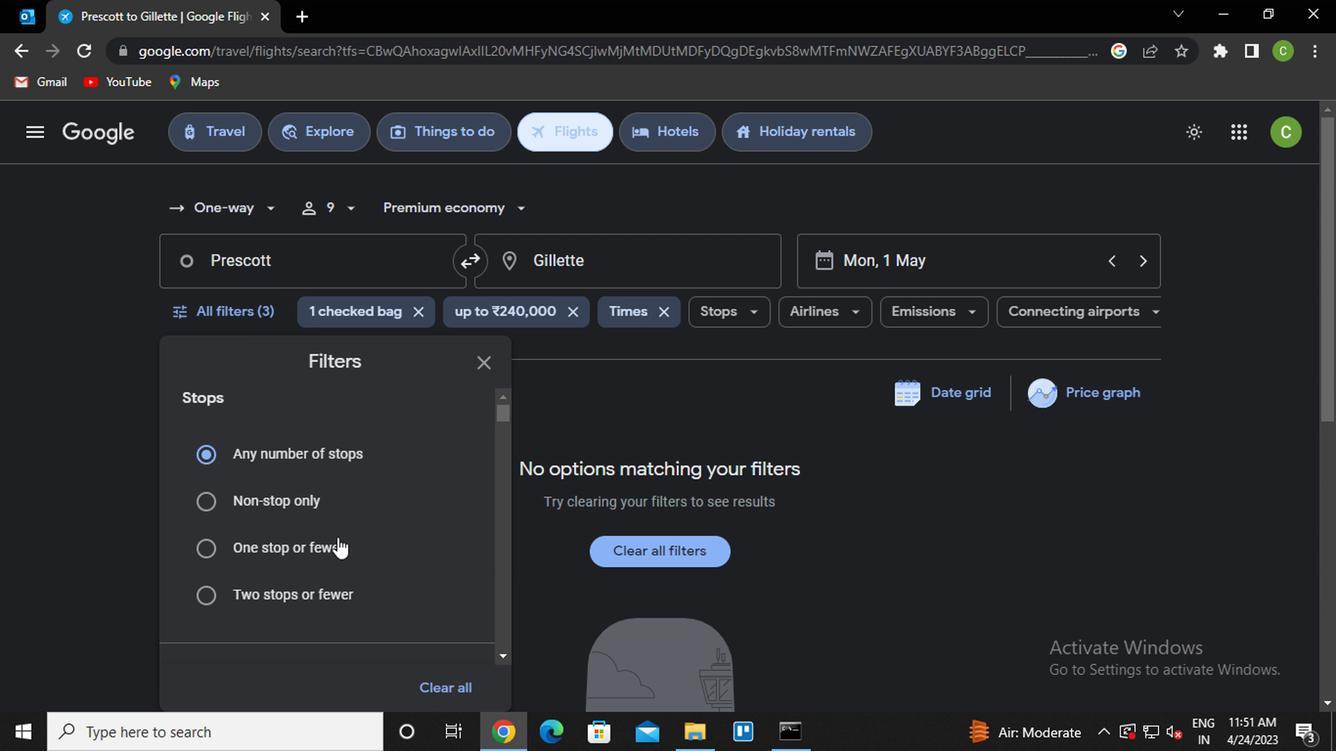 
Action: Mouse moved to (334, 534)
Screenshot: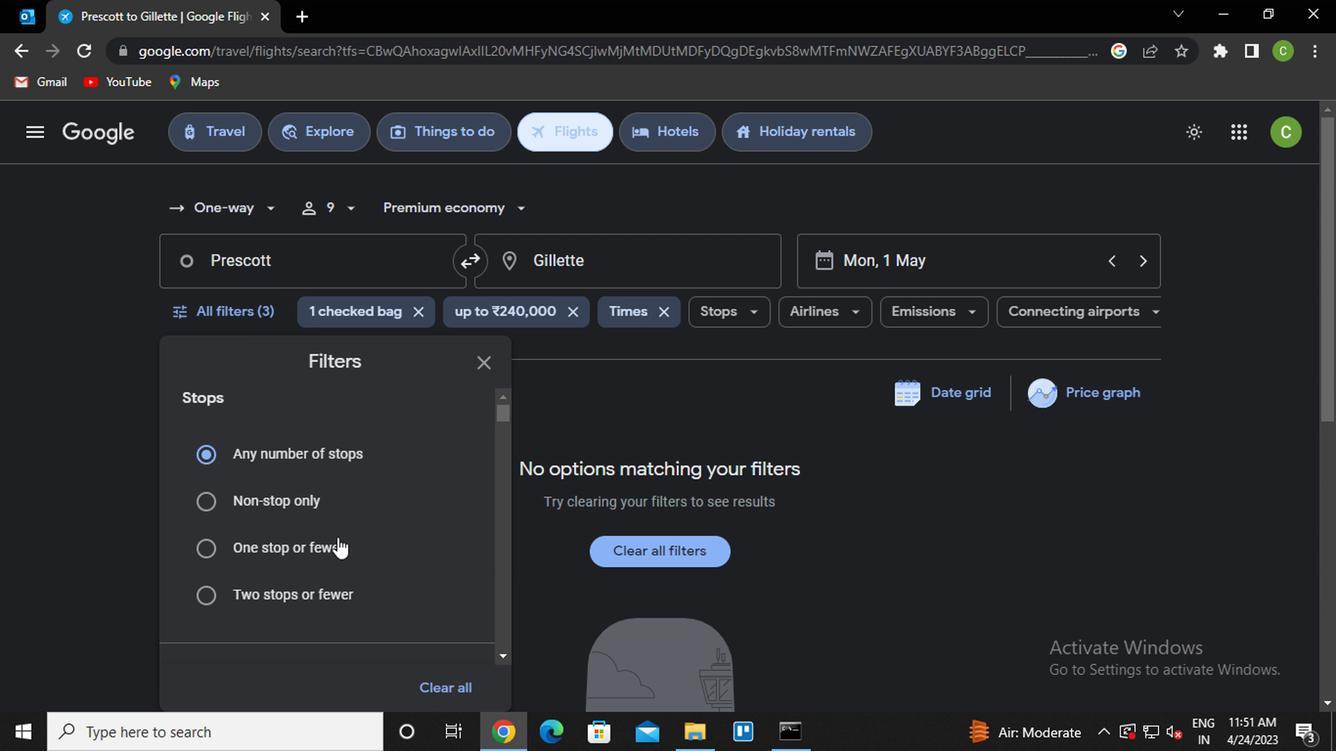 
Action: Mouse scrolled (334, 533) with delta (0, 0)
Screenshot: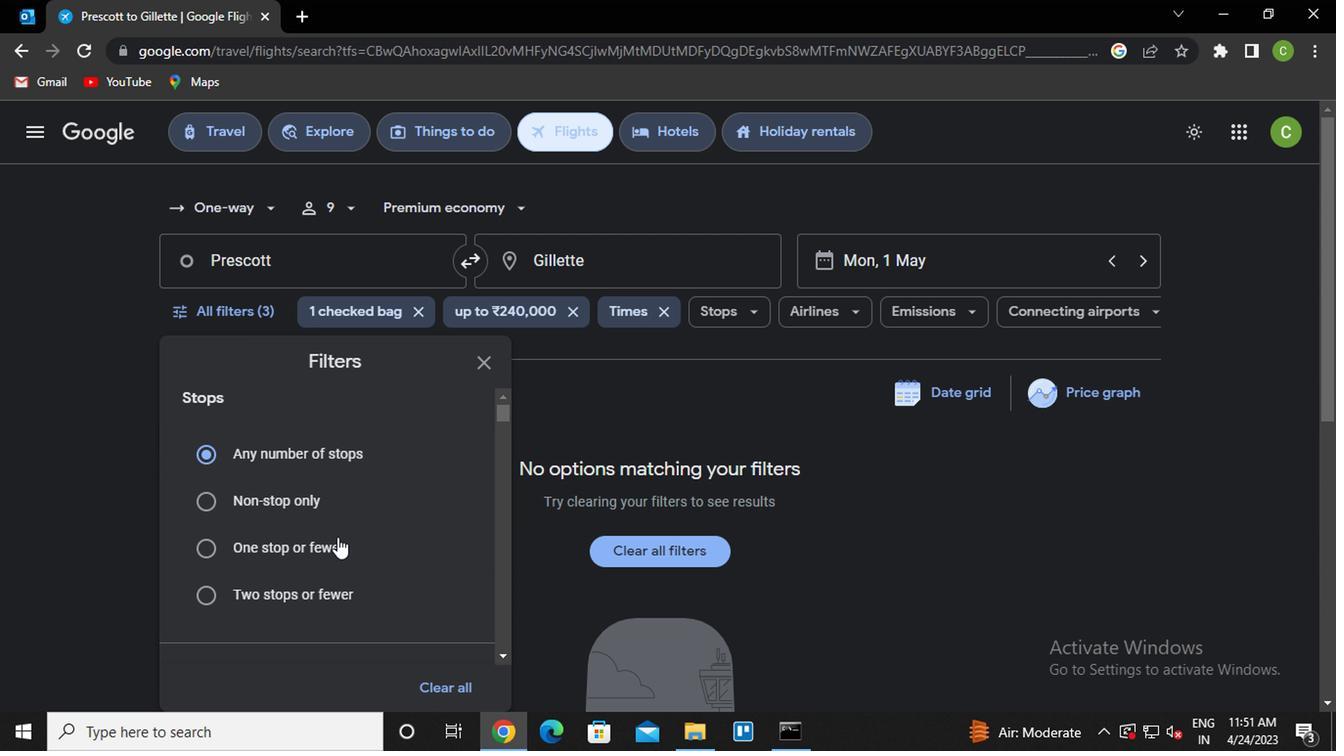
Action: Mouse moved to (326, 533)
Screenshot: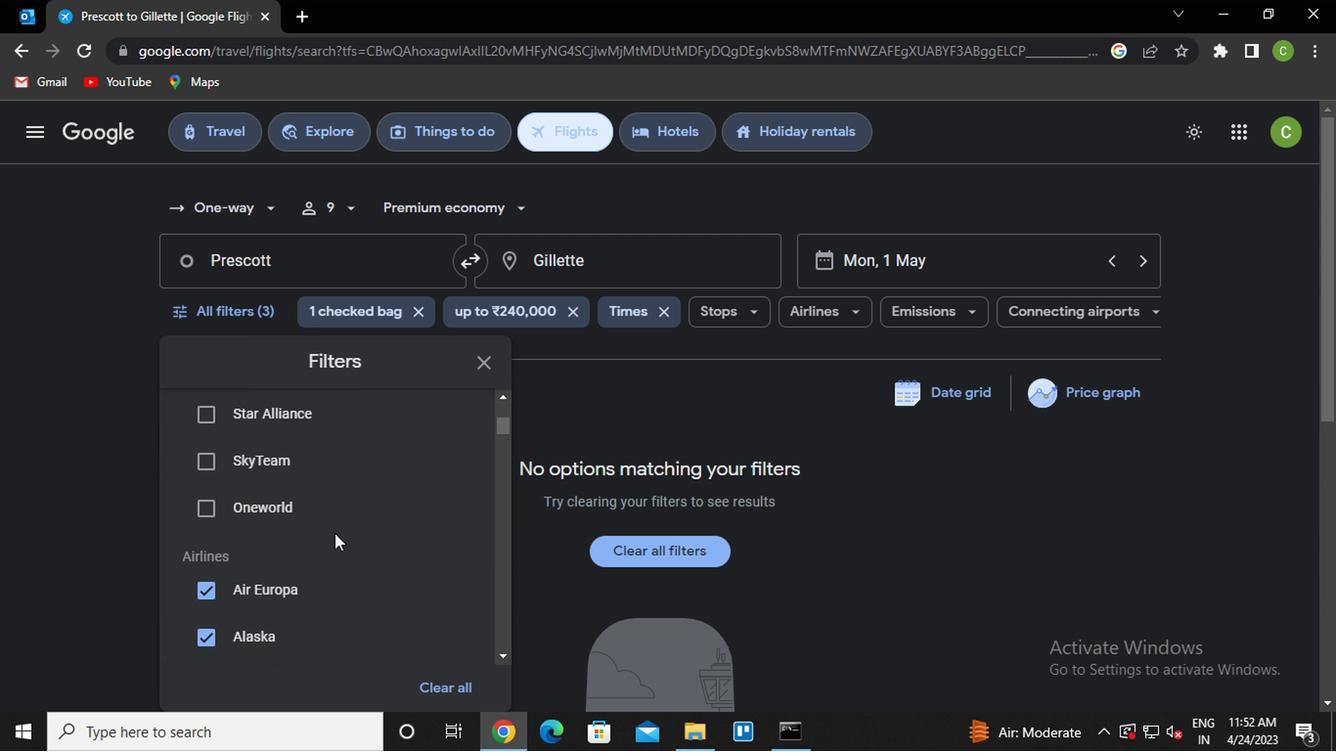 
Action: Mouse scrolled (326, 531) with delta (0, -1)
Screenshot: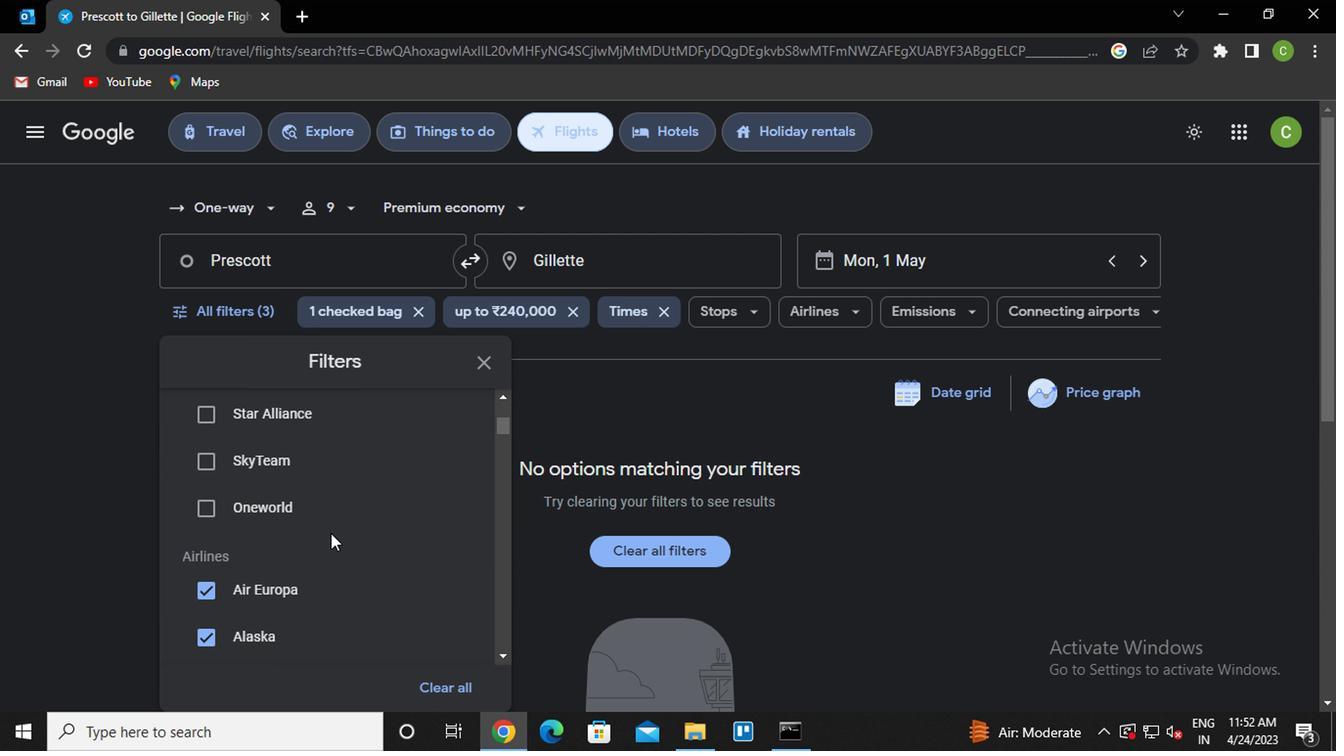 
Action: Mouse scrolled (326, 531) with delta (0, -1)
Screenshot: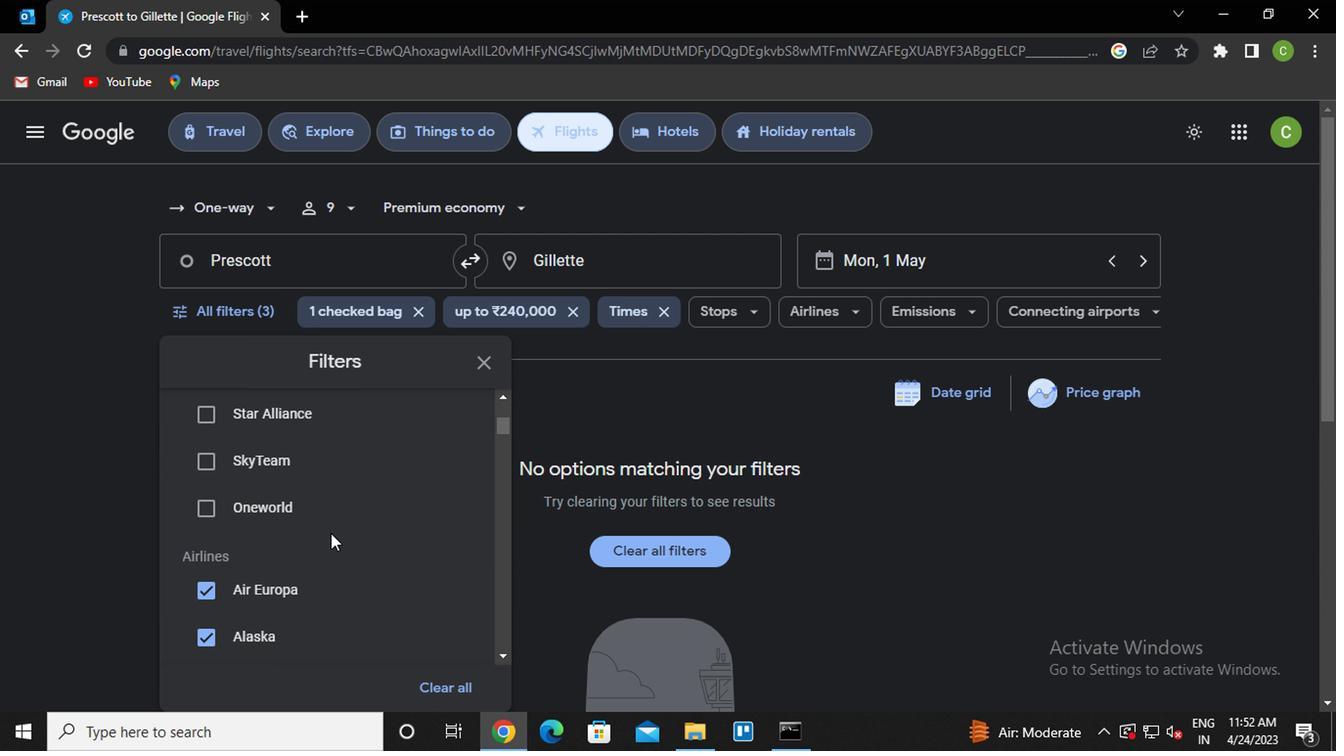 
Action: Mouse scrolled (326, 531) with delta (0, -1)
Screenshot: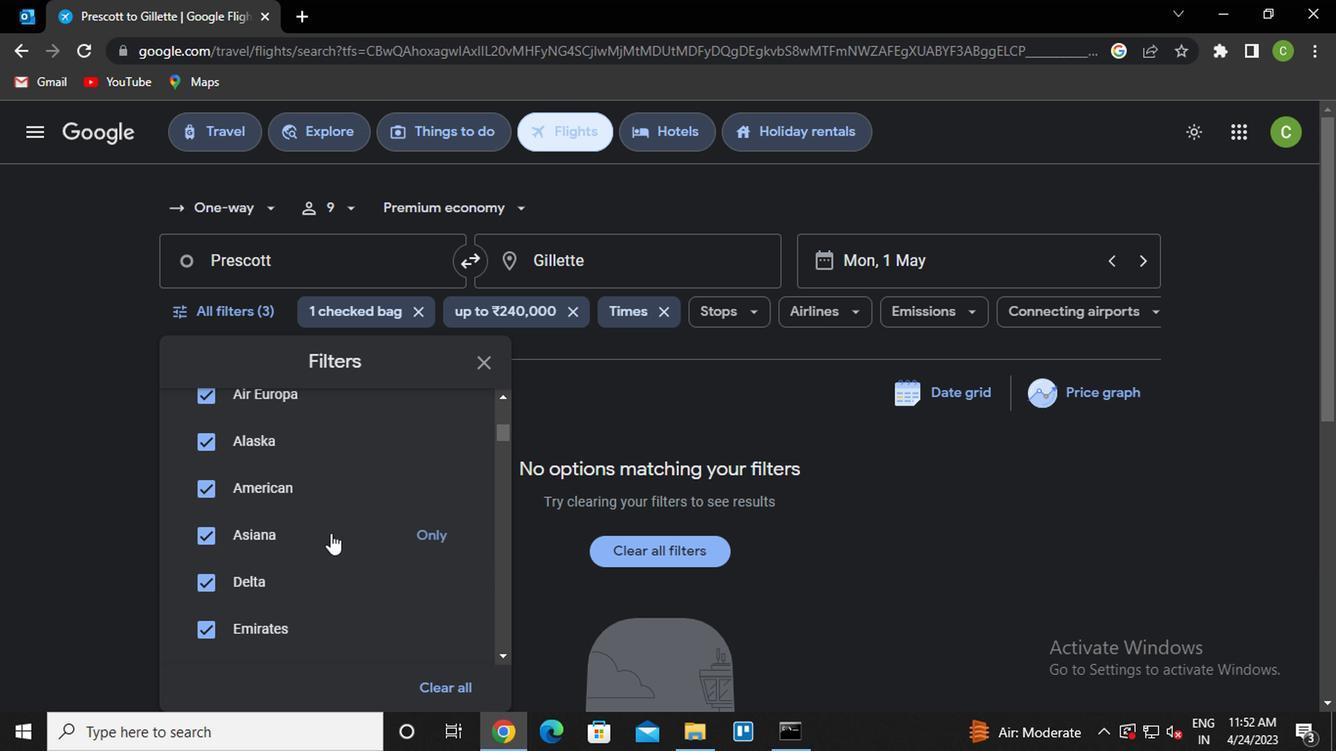 
Action: Mouse moved to (430, 533)
Screenshot: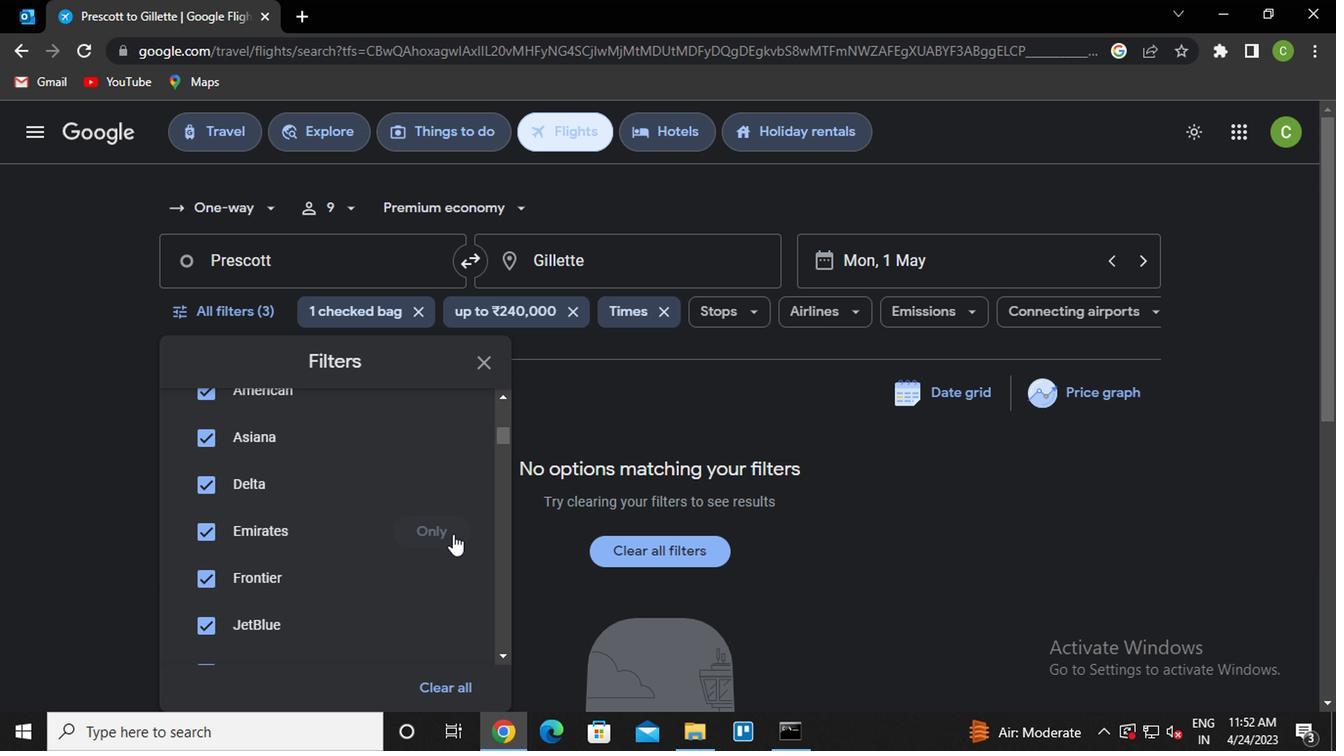 
Action: Mouse pressed left at (430, 533)
Screenshot: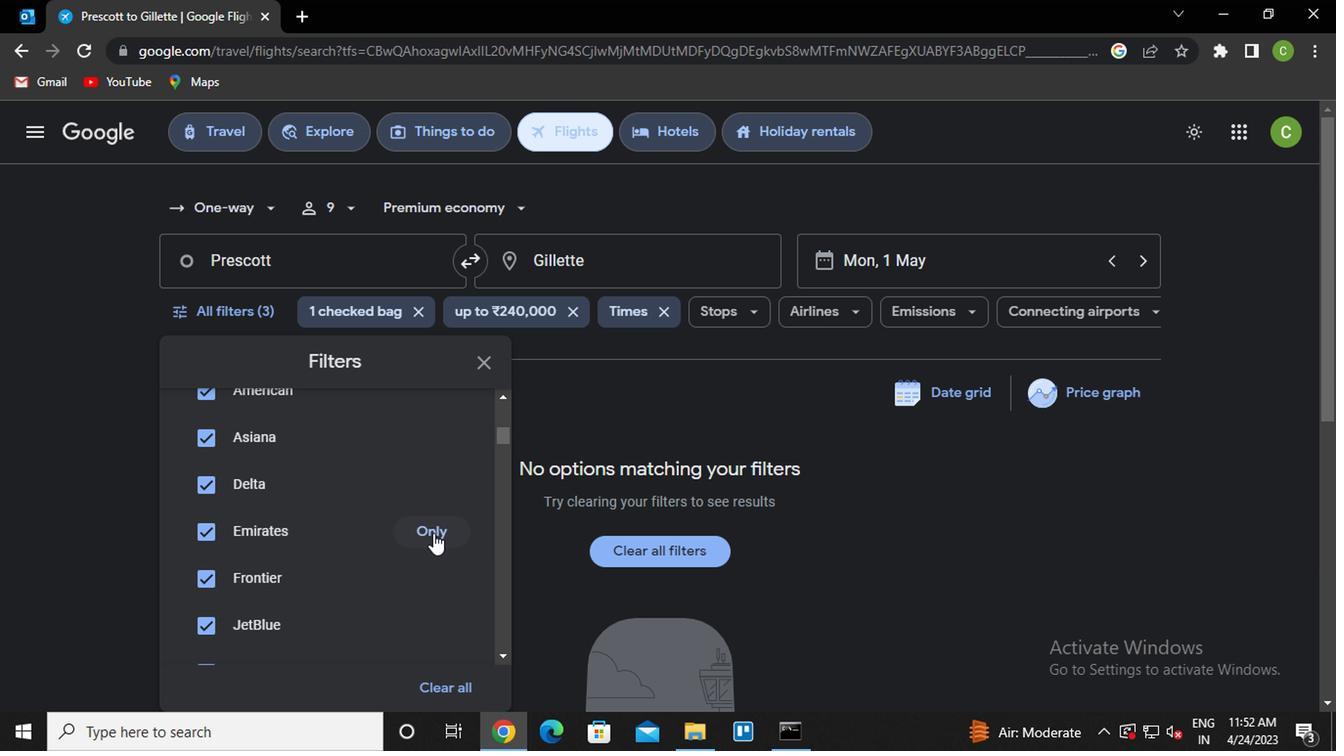 
Action: Mouse moved to (364, 545)
Screenshot: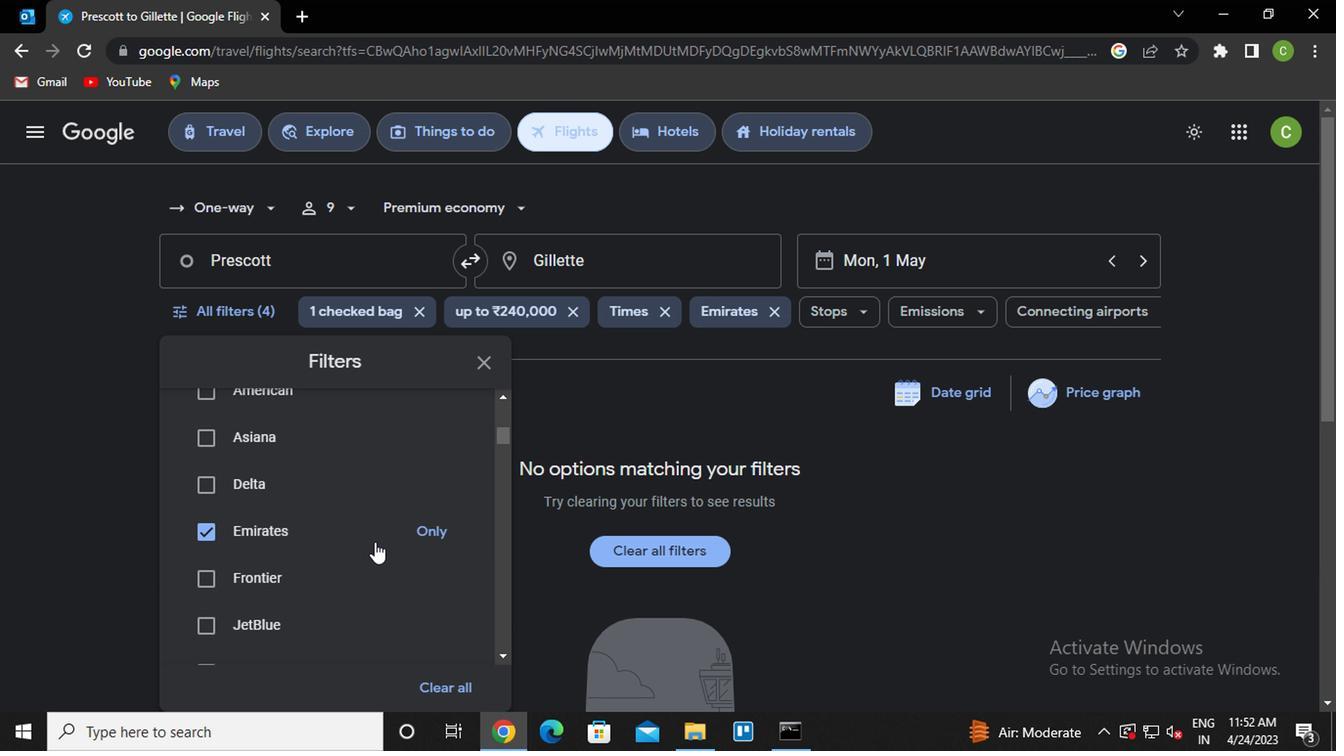 
Action: Mouse scrolled (364, 544) with delta (0, -1)
Screenshot: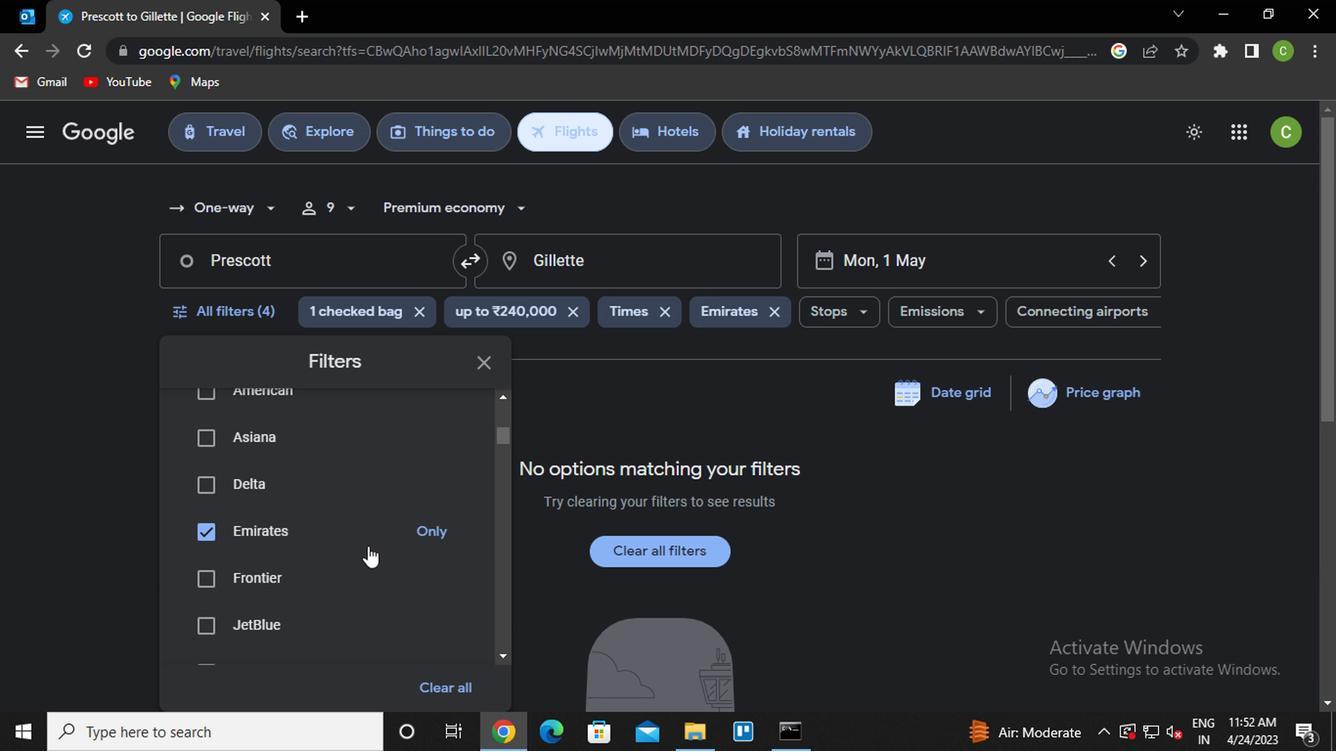 
Action: Mouse scrolled (364, 544) with delta (0, -1)
Screenshot: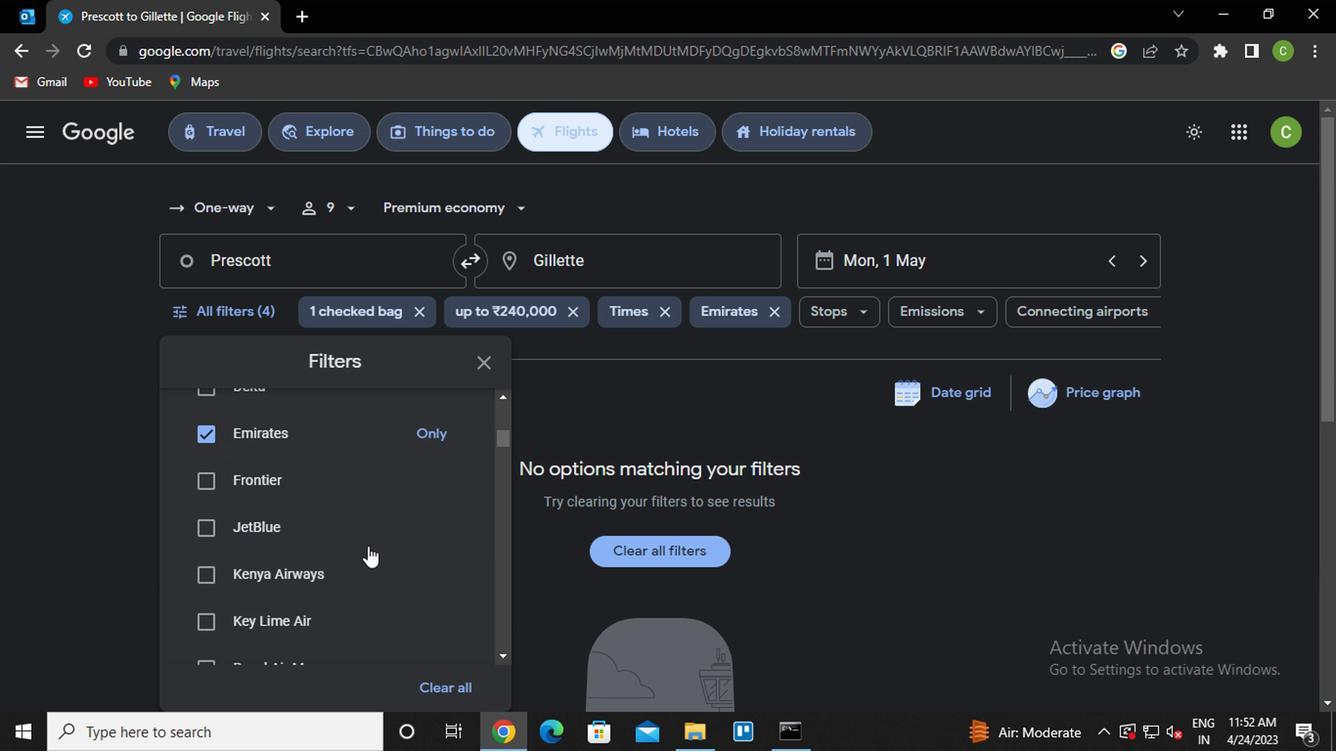 
Action: Mouse scrolled (364, 544) with delta (0, -1)
Screenshot: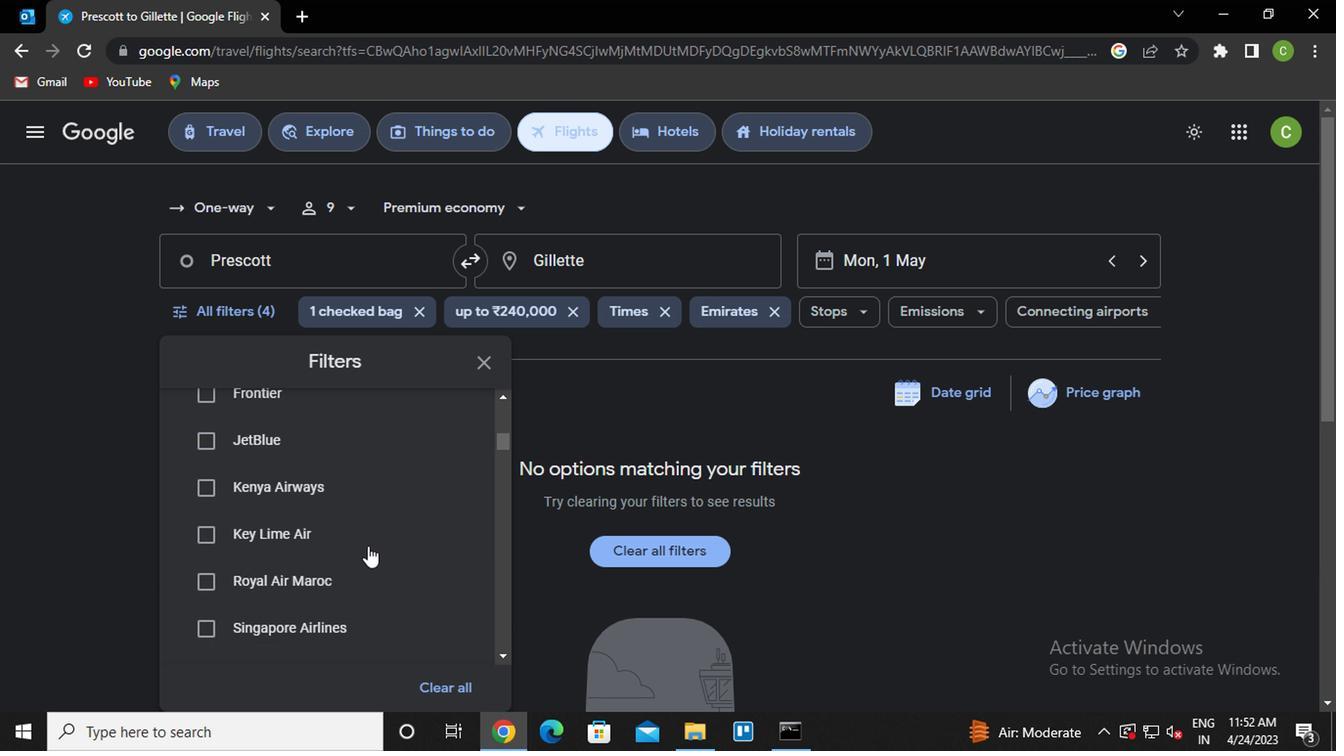 
Action: Mouse scrolled (364, 544) with delta (0, -1)
Screenshot: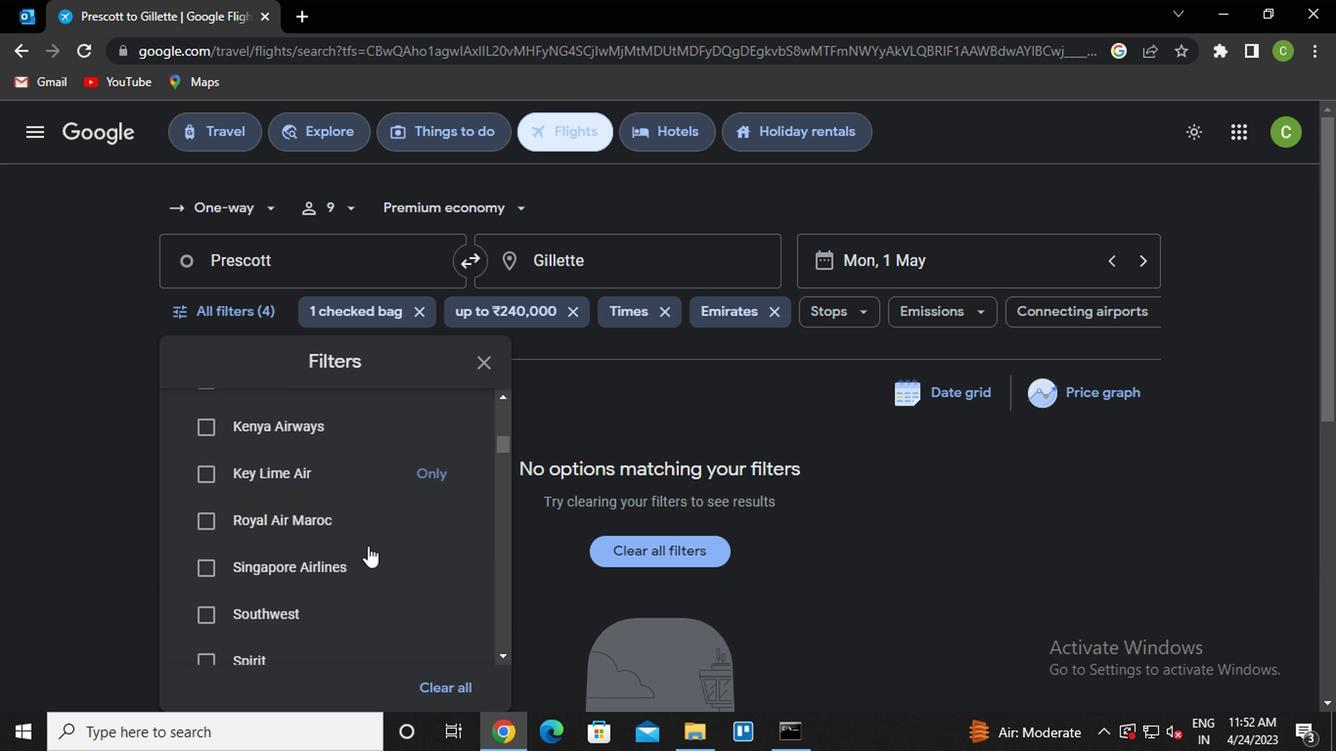 
Action: Mouse scrolled (364, 544) with delta (0, -1)
Screenshot: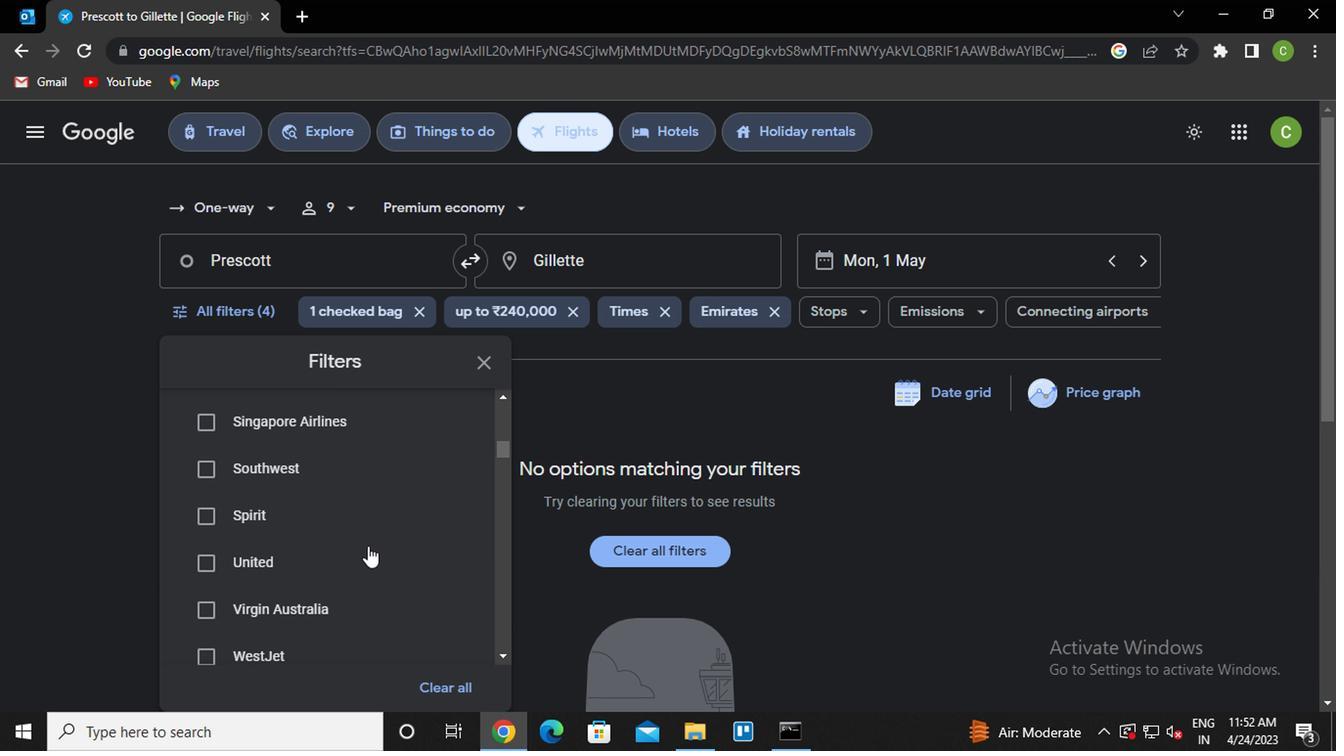 
Action: Mouse scrolled (364, 544) with delta (0, -1)
Screenshot: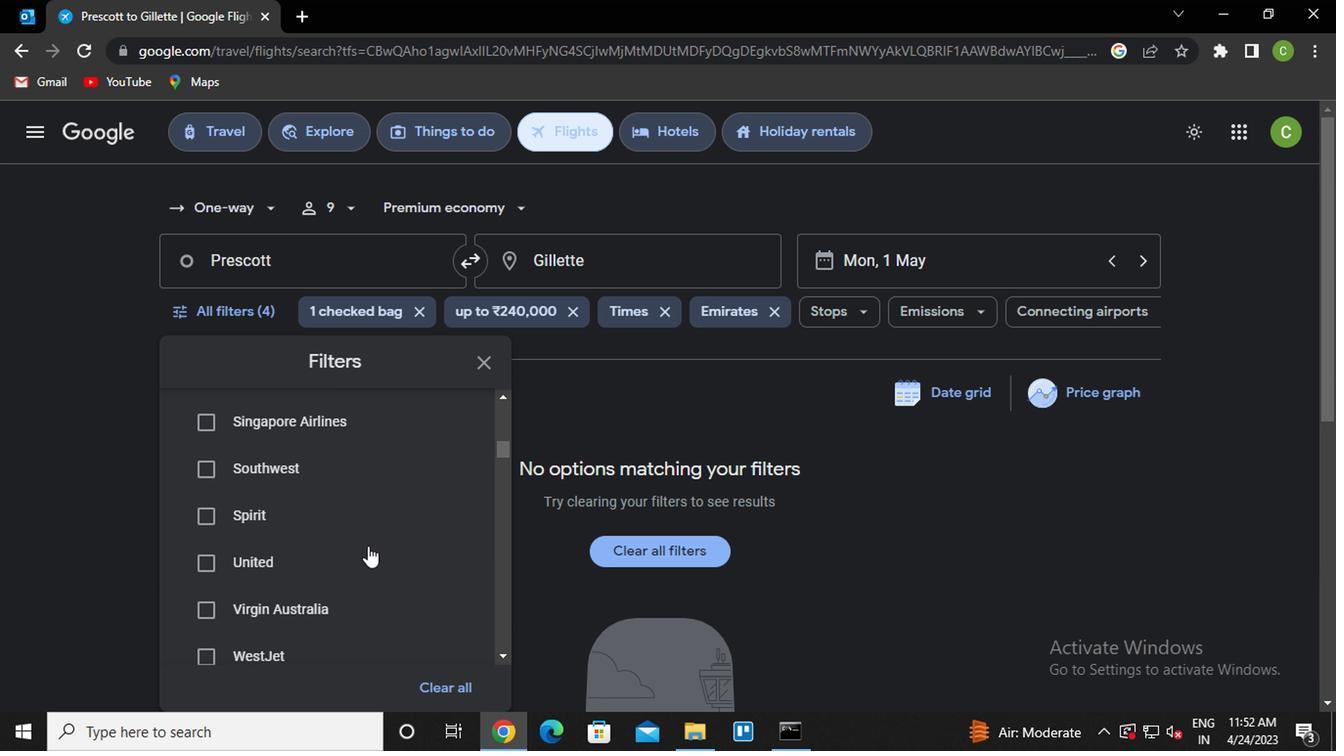 
Action: Mouse scrolled (364, 544) with delta (0, -1)
Screenshot: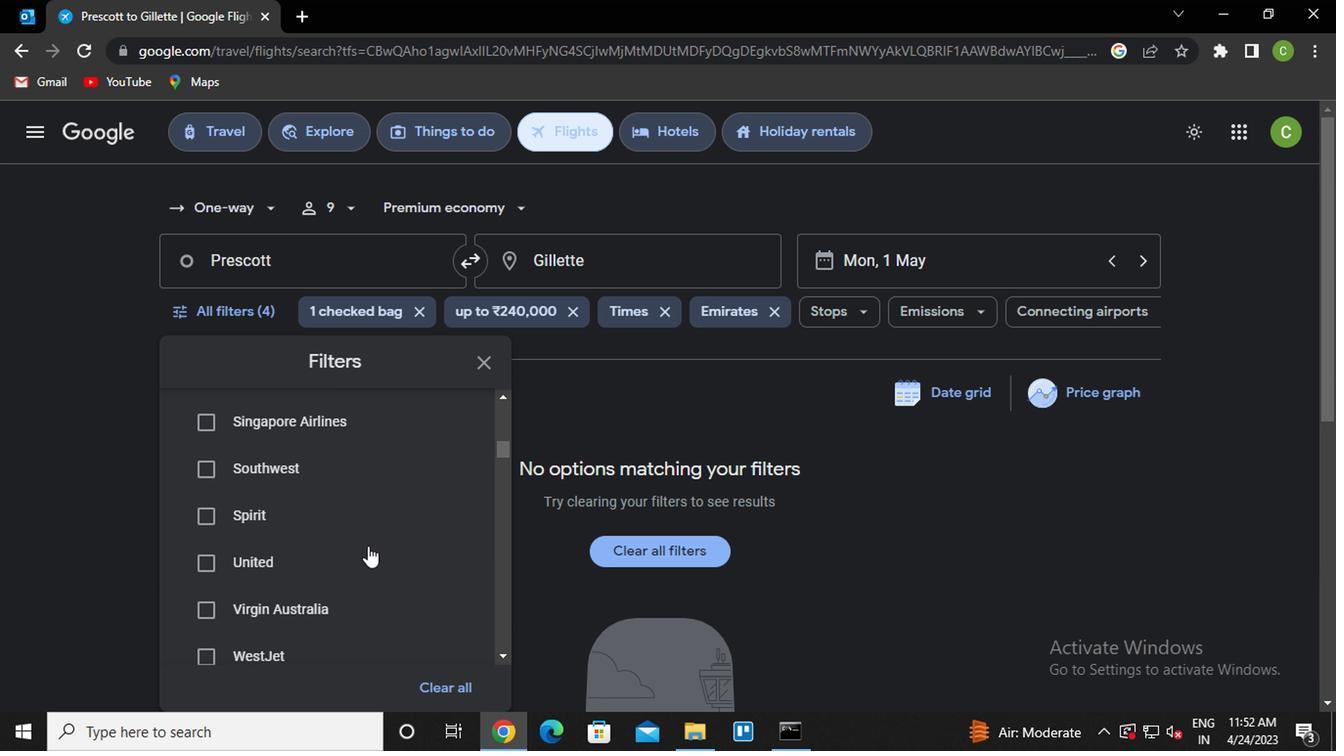 
Action: Mouse scrolled (364, 544) with delta (0, -1)
Screenshot: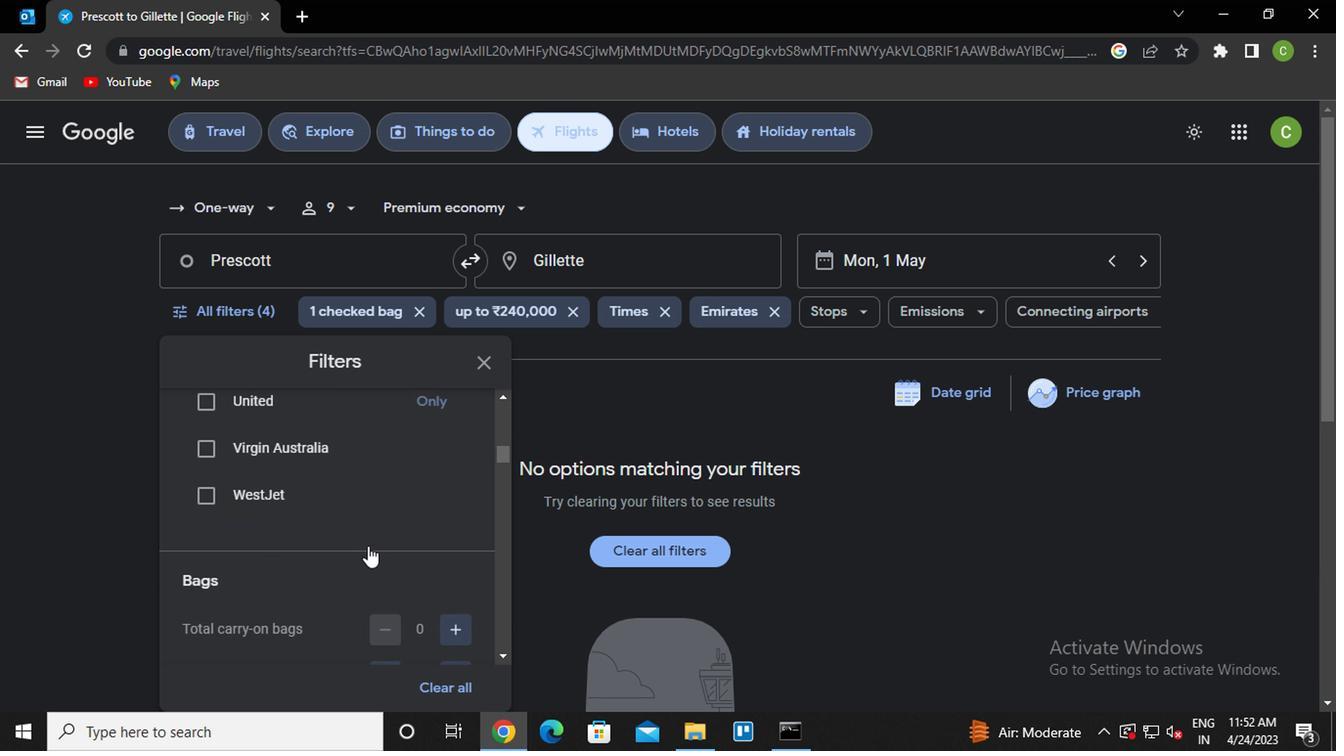 
Action: Mouse moved to (460, 638)
Screenshot: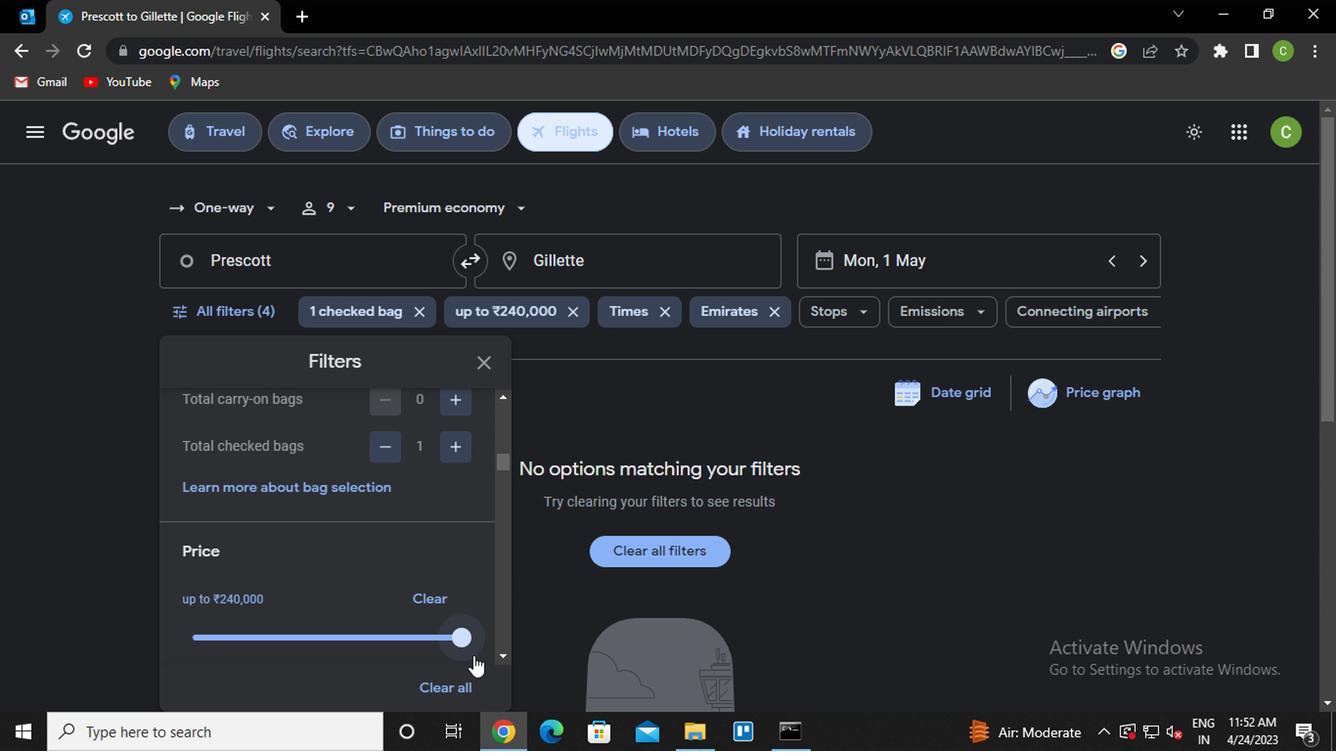 
Action: Mouse pressed left at (460, 638)
Screenshot: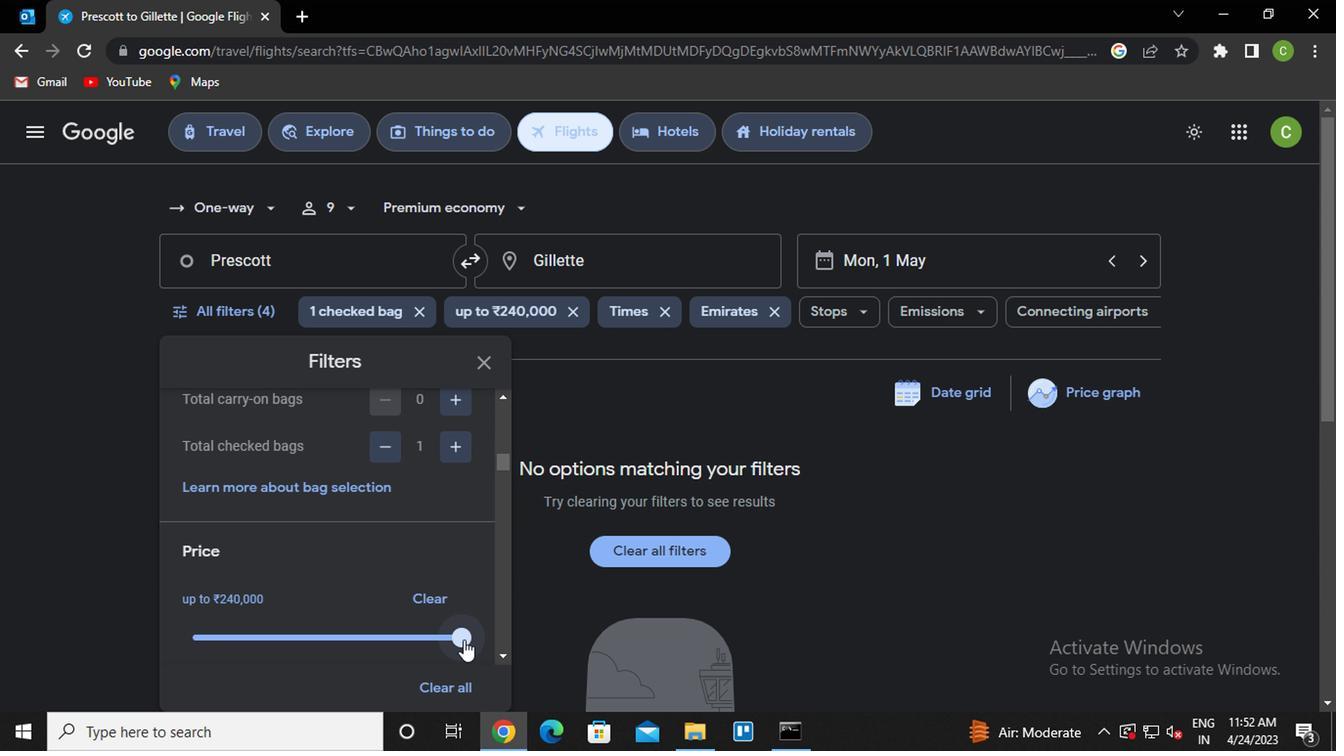 
Action: Mouse moved to (419, 554)
Screenshot: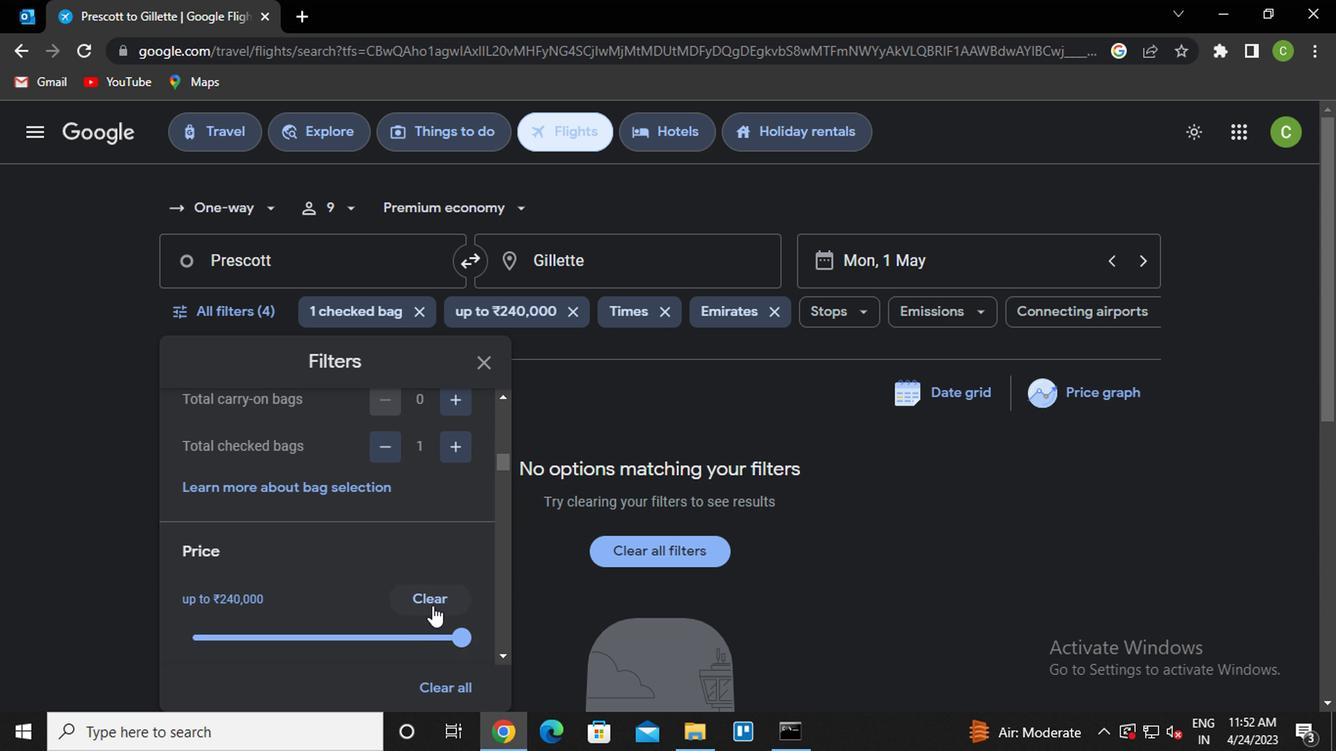 
Action: Mouse scrolled (419, 553) with delta (0, 0)
Screenshot: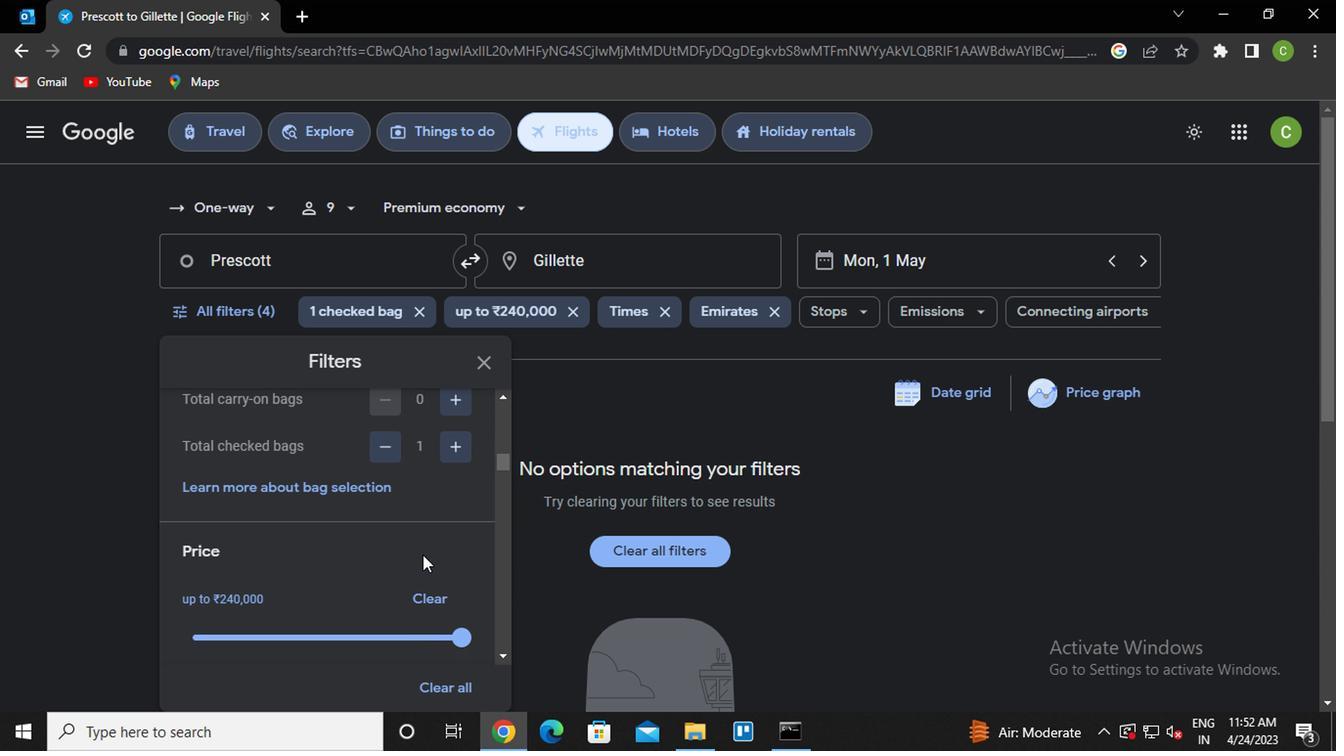 
Action: Mouse moved to (403, 563)
Screenshot: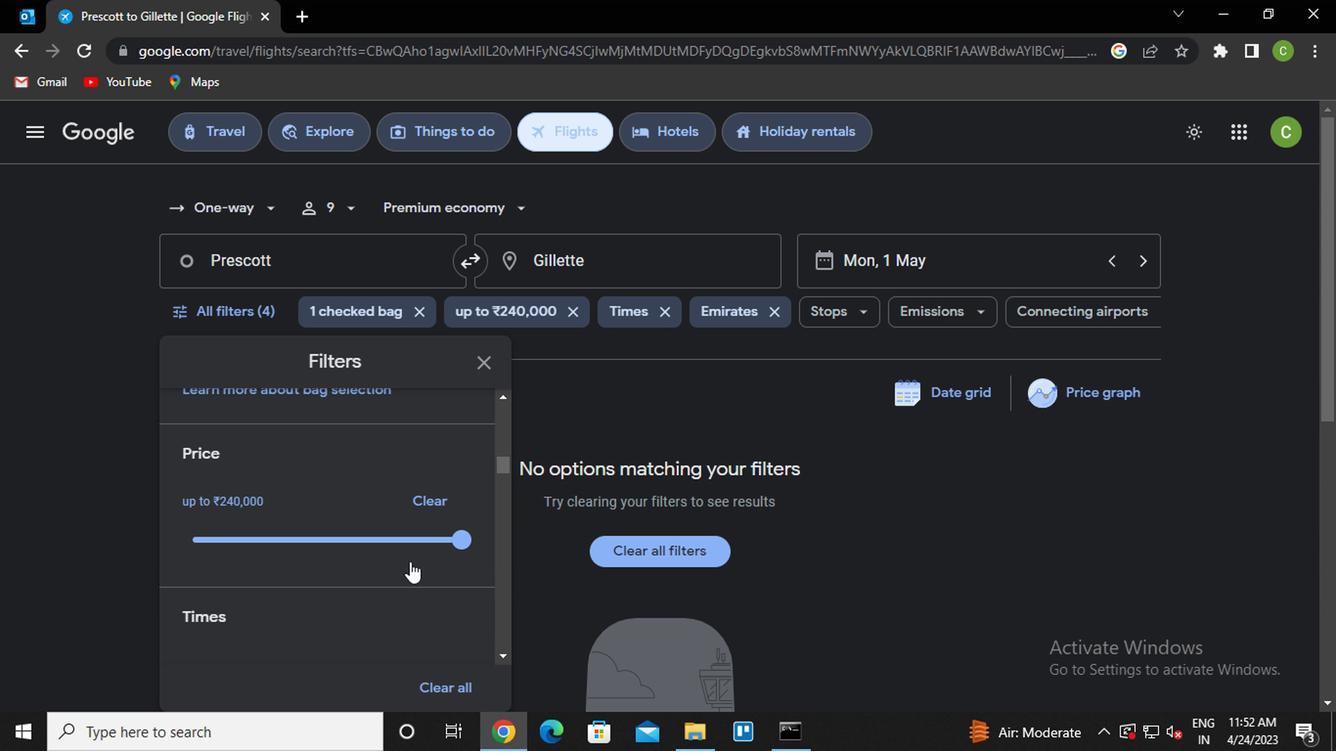 
Action: Mouse scrolled (403, 561) with delta (0, -1)
Screenshot: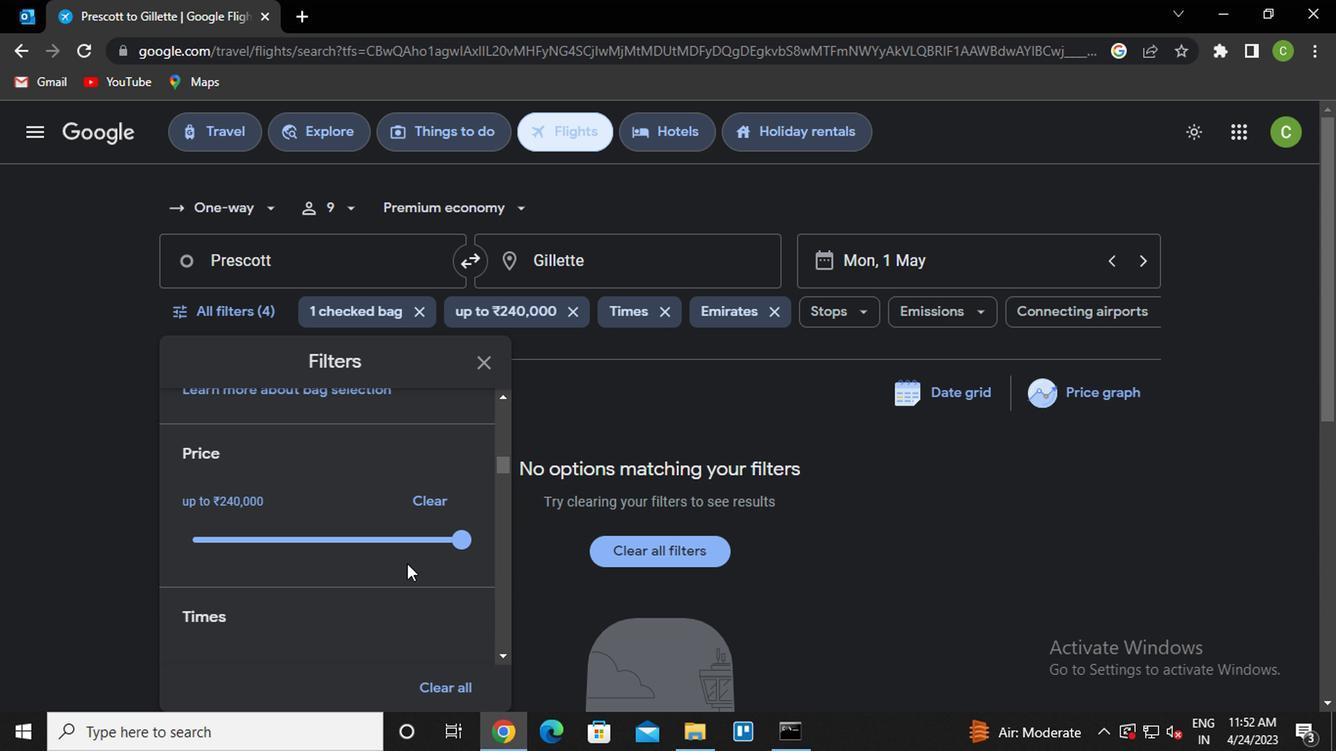 
Action: Mouse scrolled (403, 561) with delta (0, -1)
Screenshot: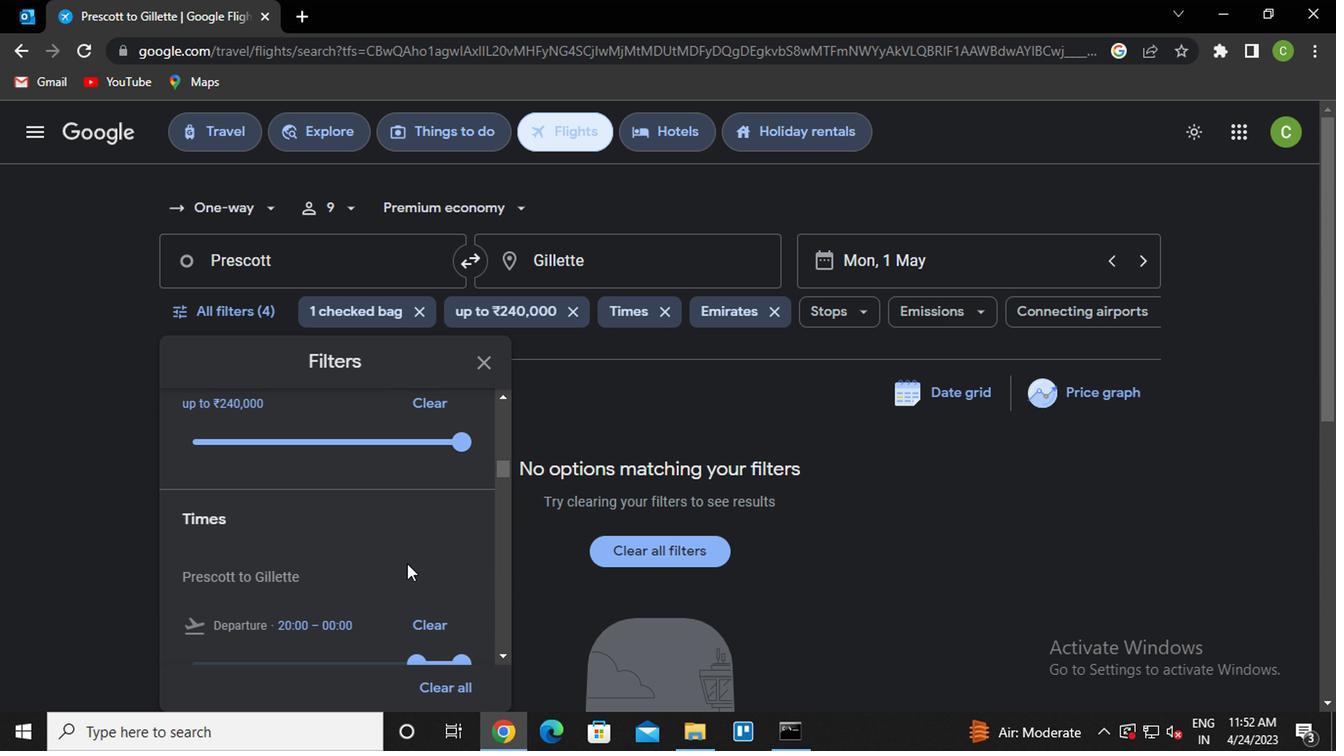 
Action: Mouse scrolled (403, 561) with delta (0, -1)
Screenshot: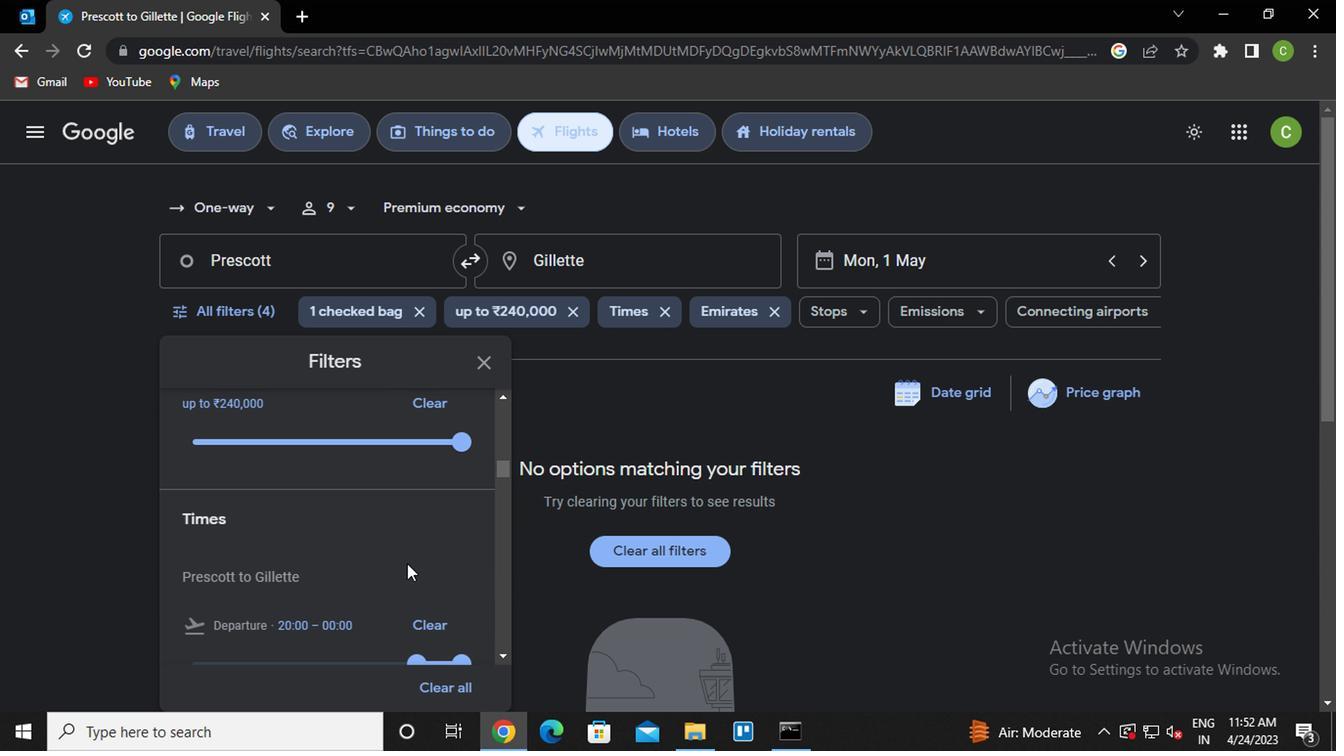 
Action: Mouse moved to (425, 476)
Screenshot: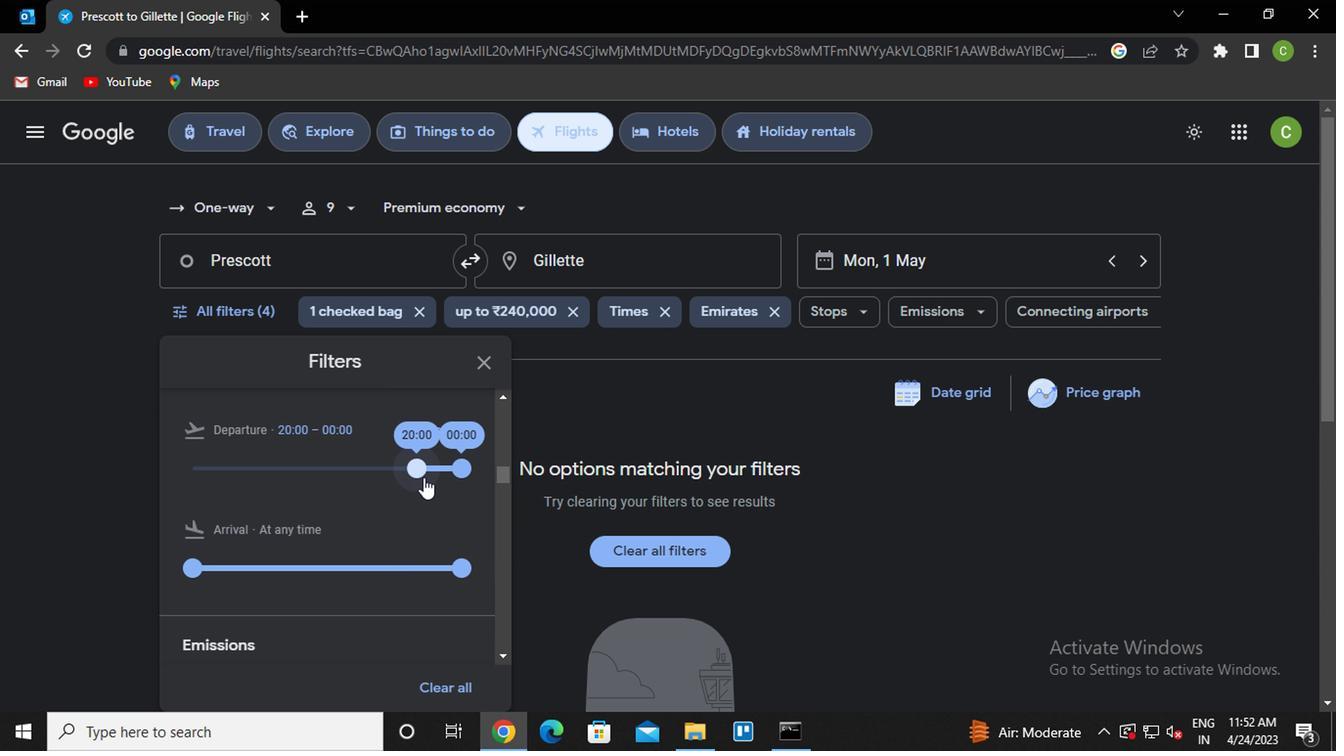
Action: Mouse pressed left at (425, 476)
Screenshot: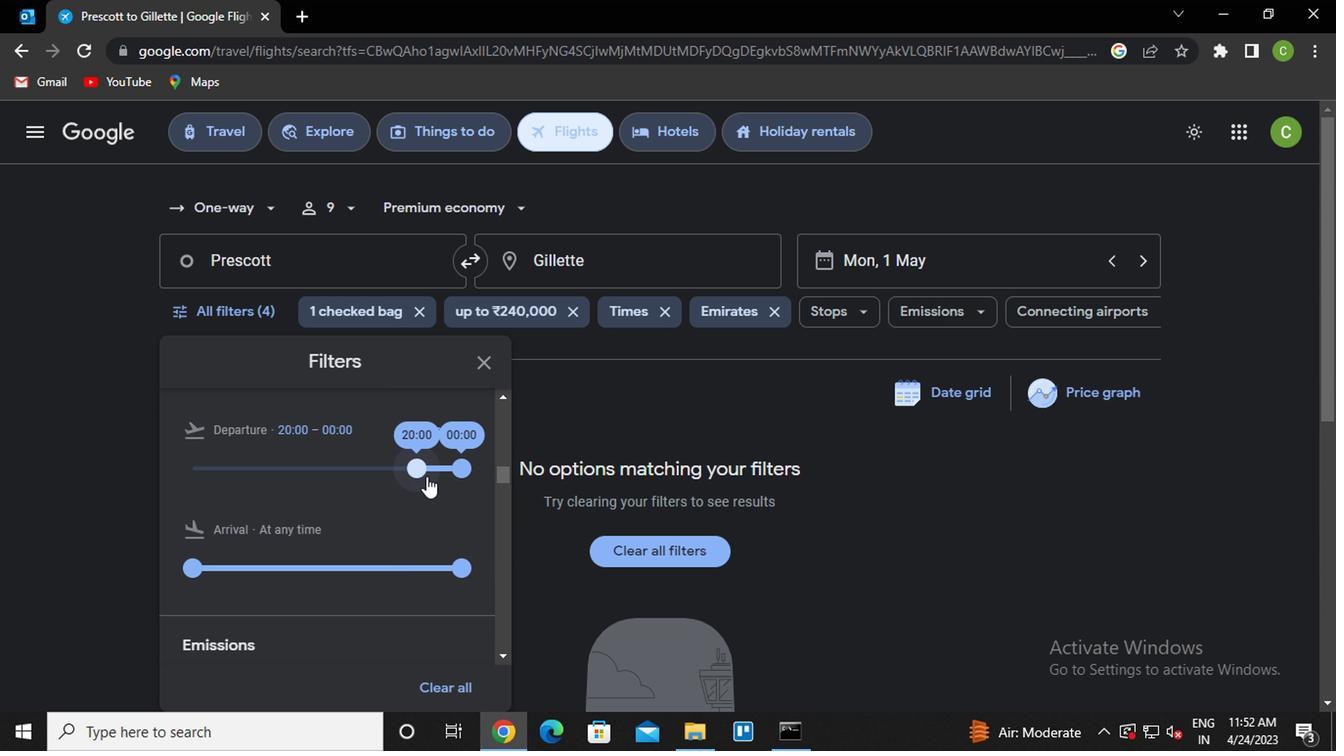
Action: Mouse moved to (480, 371)
Screenshot: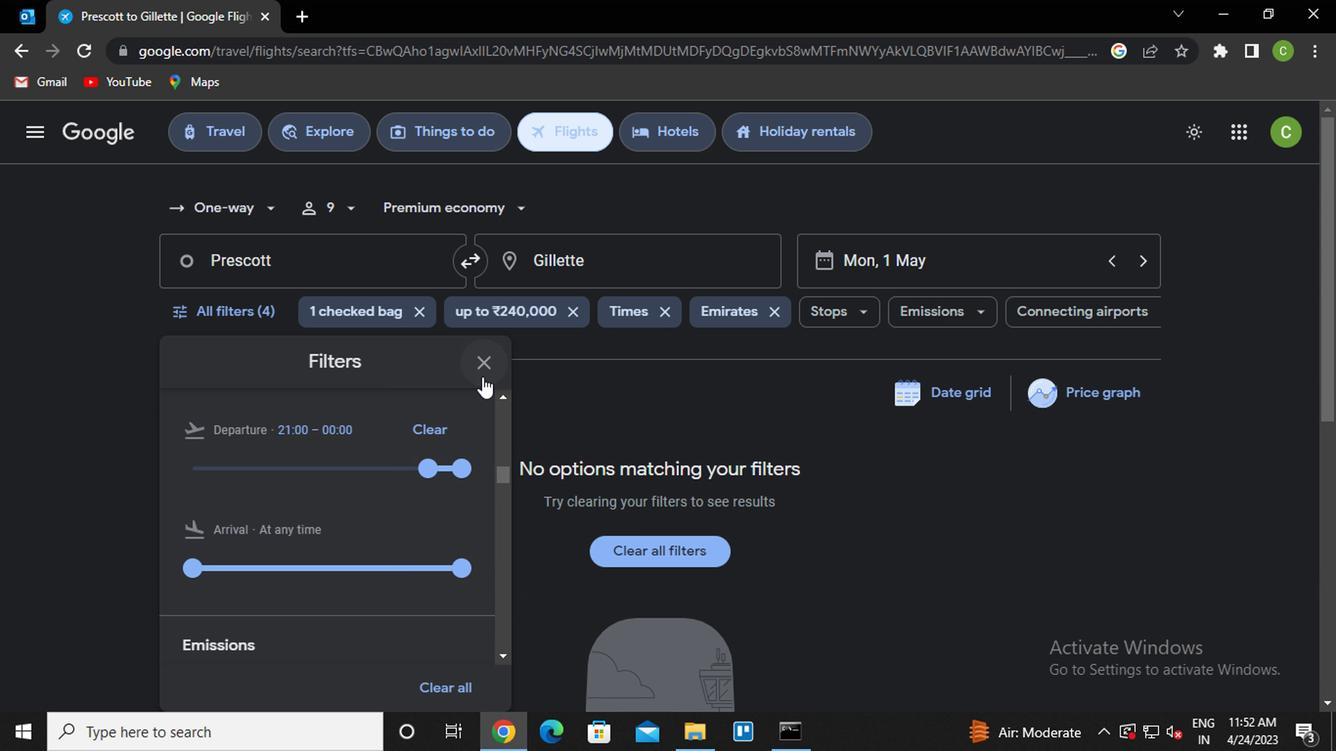 
Action: Mouse pressed left at (480, 371)
Screenshot: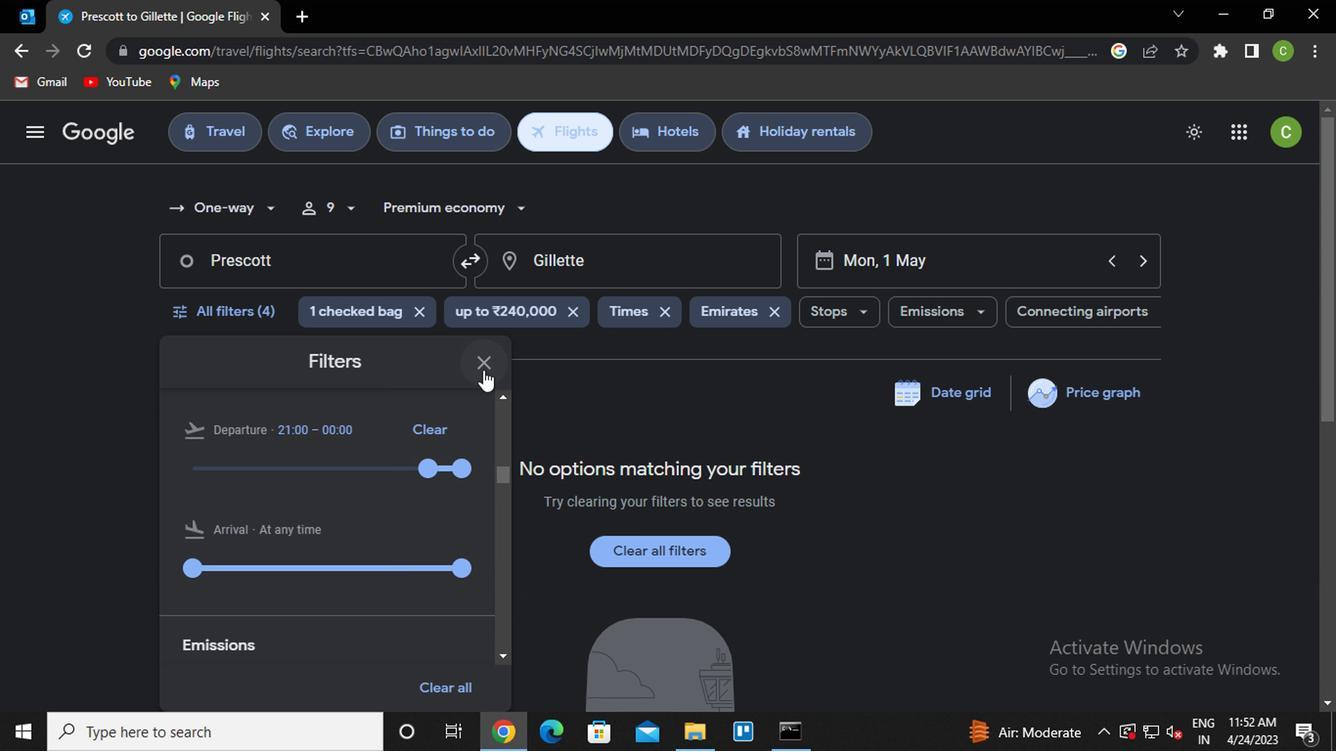 
Action: Mouse moved to (606, 558)
Screenshot: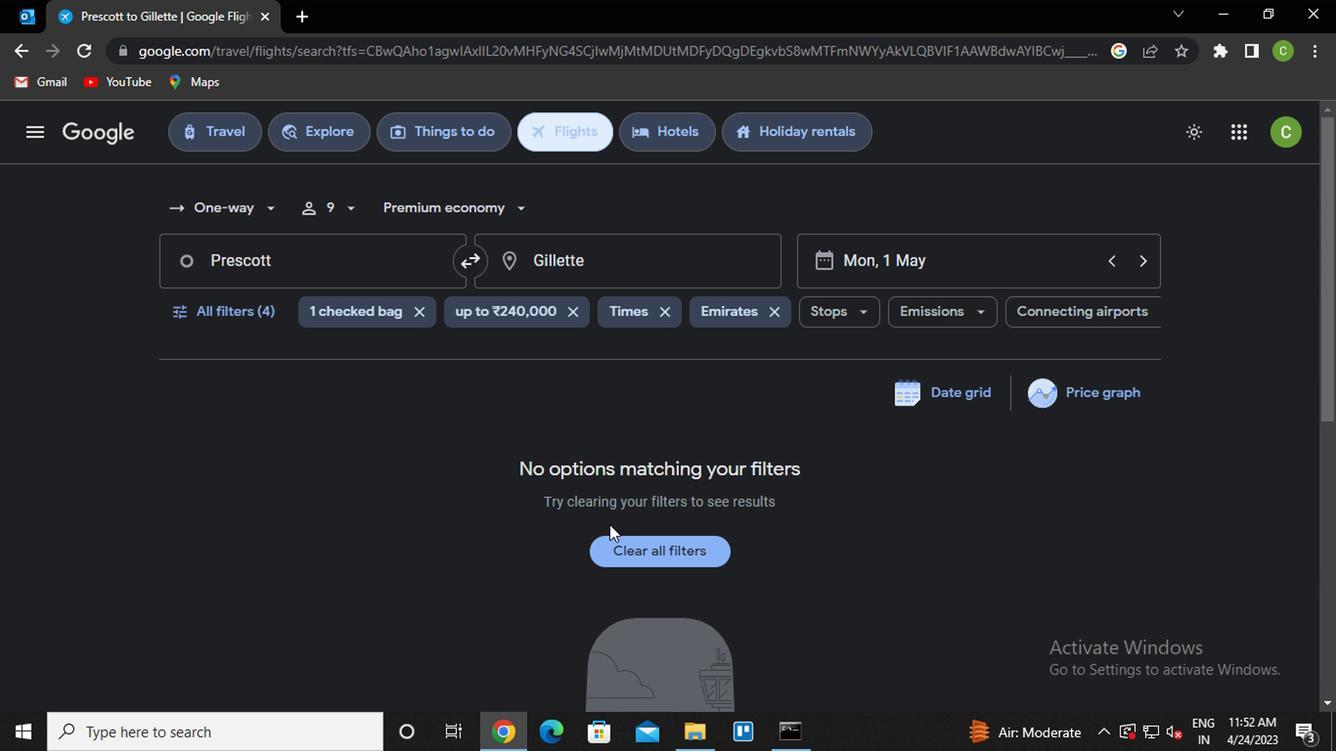 
